 Task: Create a due date automation trigger when advanced on, 2 hours before a card is due add fields with custom field "Resume" set to a date in this month.
Action: Mouse moved to (878, 263)
Screenshot: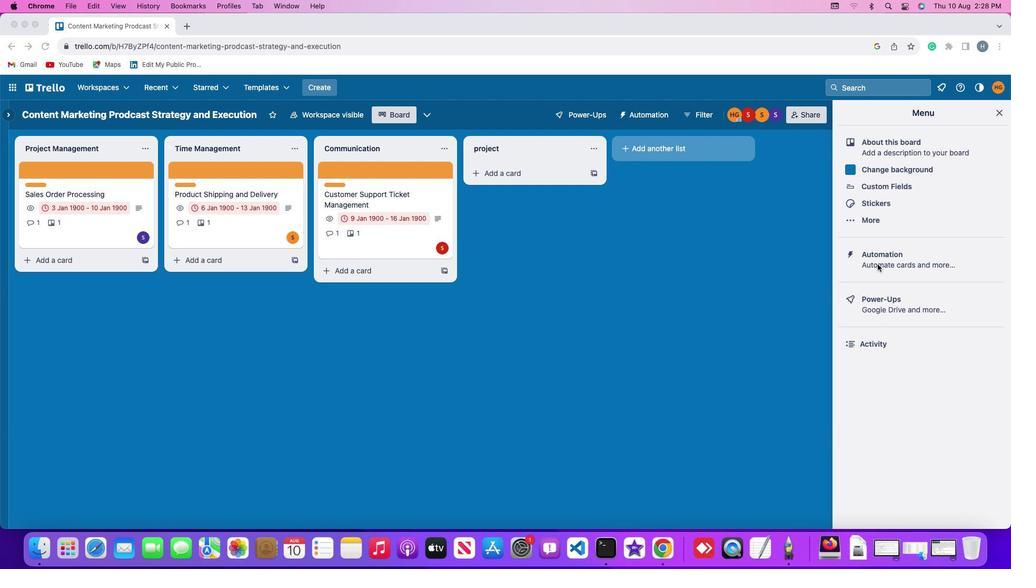 
Action: Mouse pressed left at (878, 263)
Screenshot: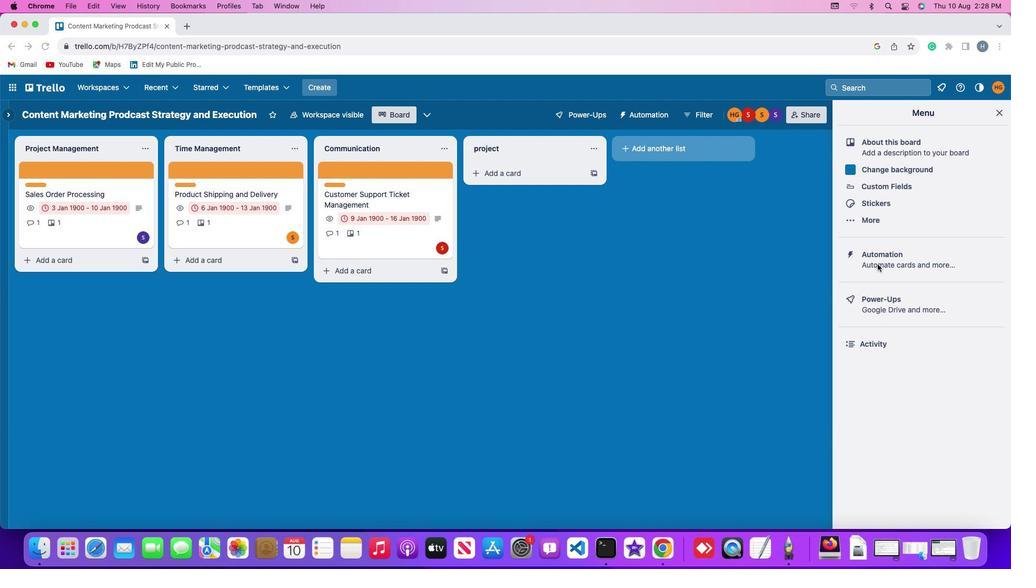 
Action: Mouse pressed left at (878, 263)
Screenshot: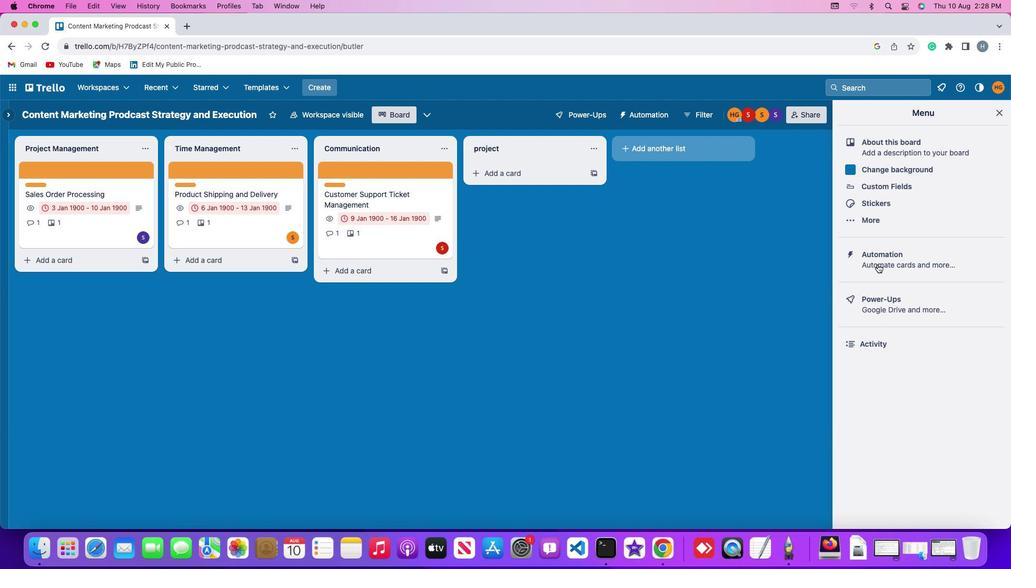 
Action: Mouse moved to (71, 248)
Screenshot: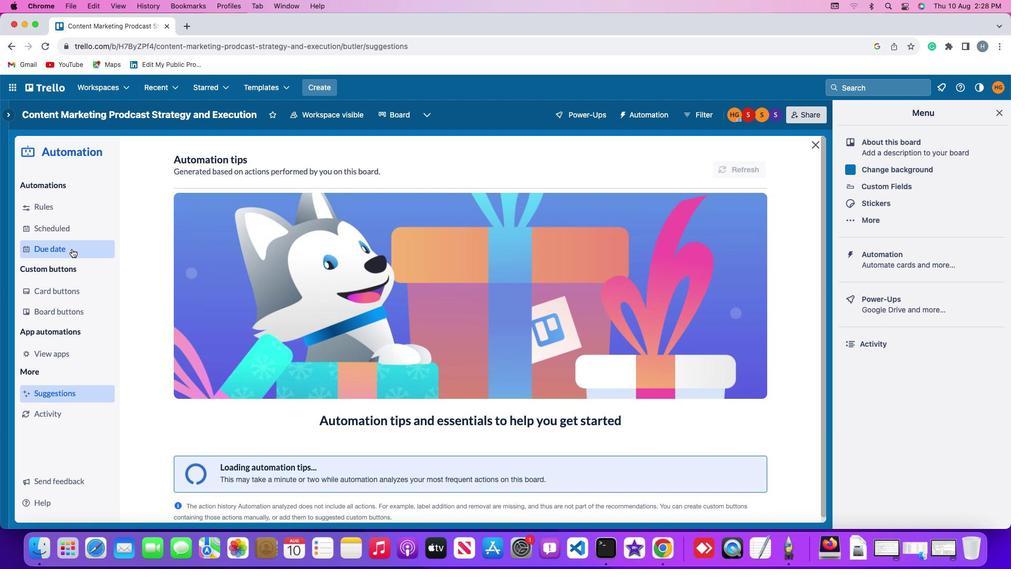 
Action: Mouse pressed left at (71, 248)
Screenshot: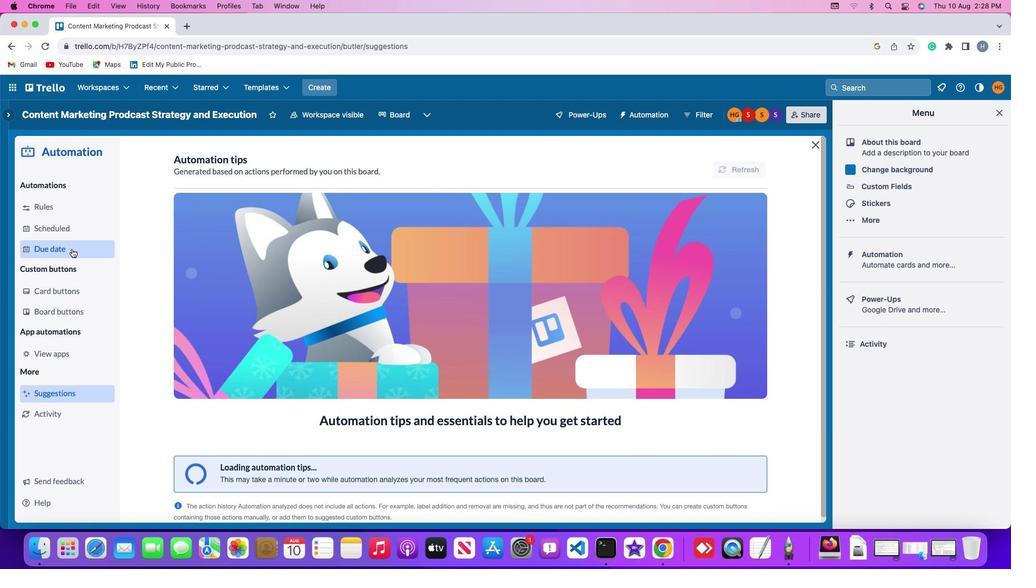 
Action: Mouse moved to (708, 160)
Screenshot: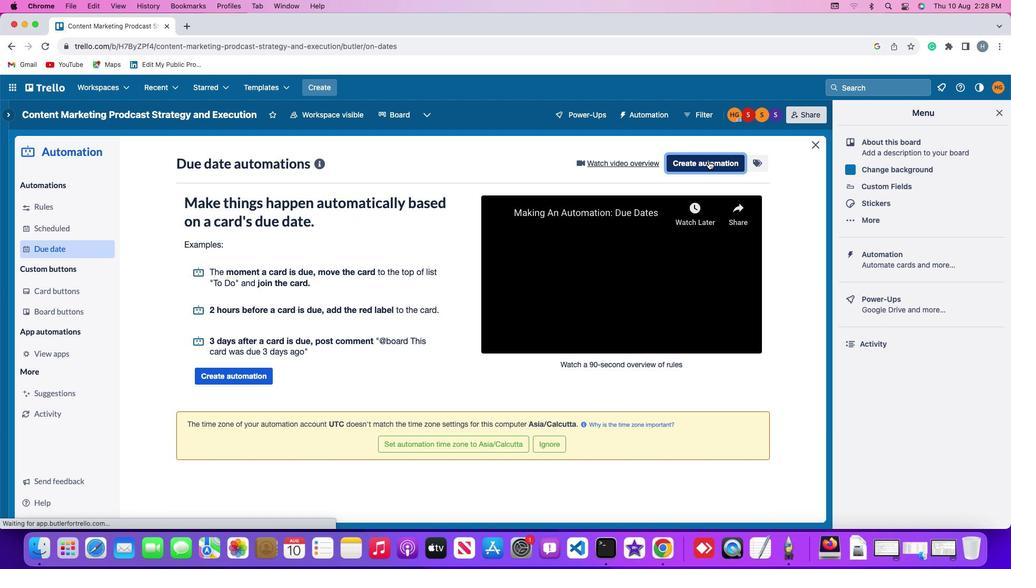 
Action: Mouse pressed left at (708, 160)
Screenshot: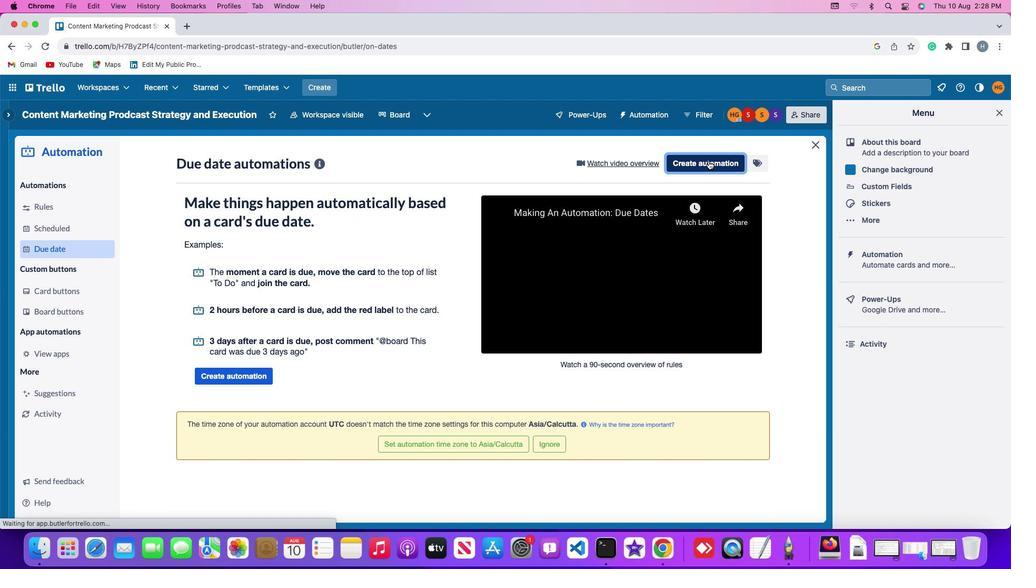 
Action: Mouse moved to (214, 266)
Screenshot: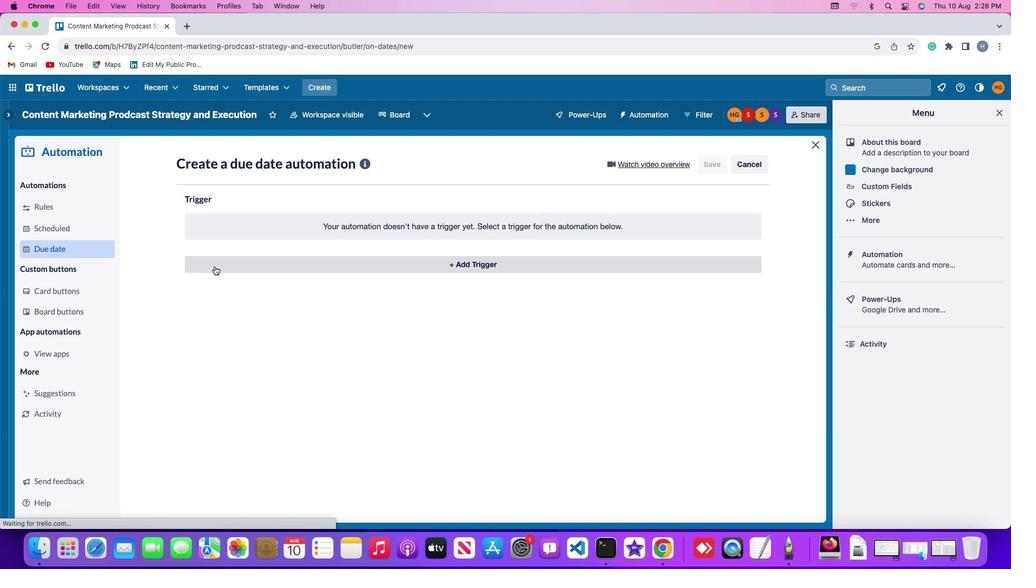 
Action: Mouse pressed left at (214, 266)
Screenshot: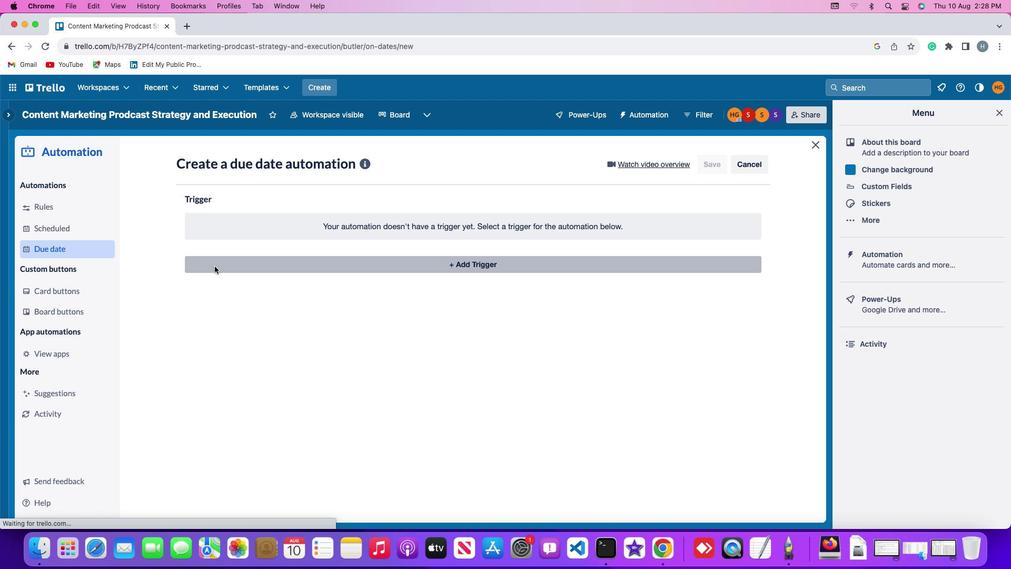 
Action: Mouse moved to (206, 419)
Screenshot: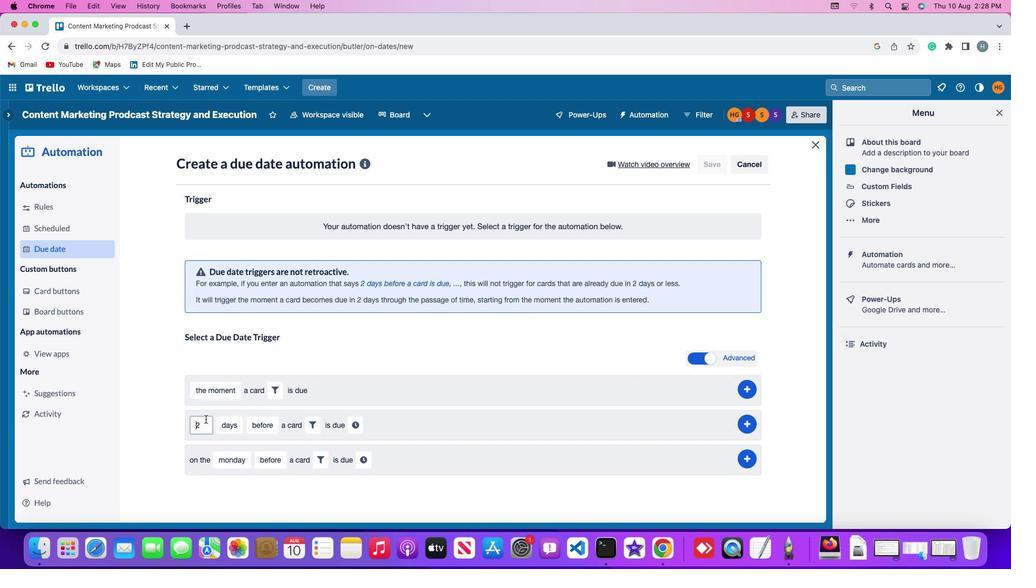 
Action: Mouse pressed left at (206, 419)
Screenshot: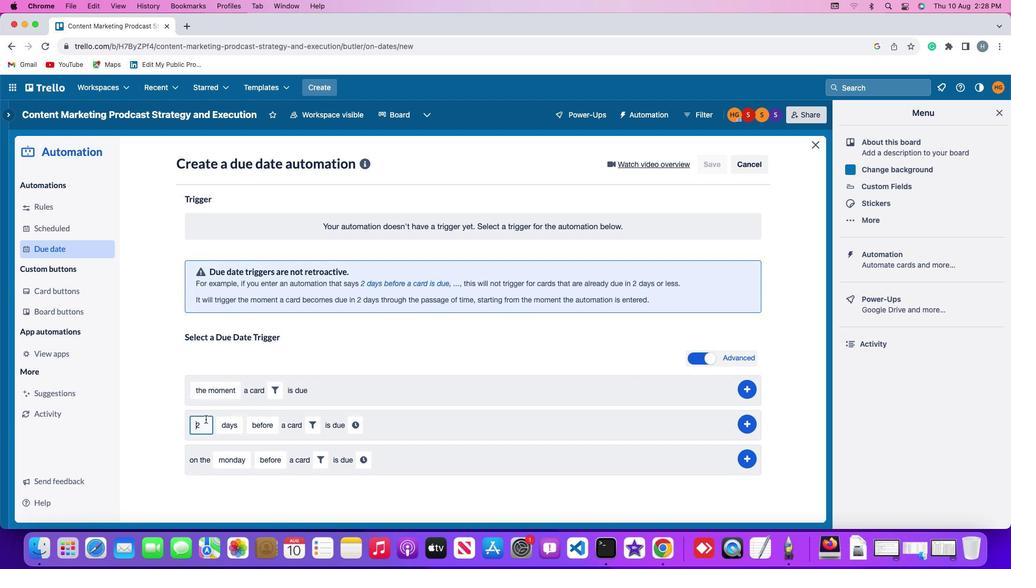 
Action: Mouse moved to (204, 419)
Screenshot: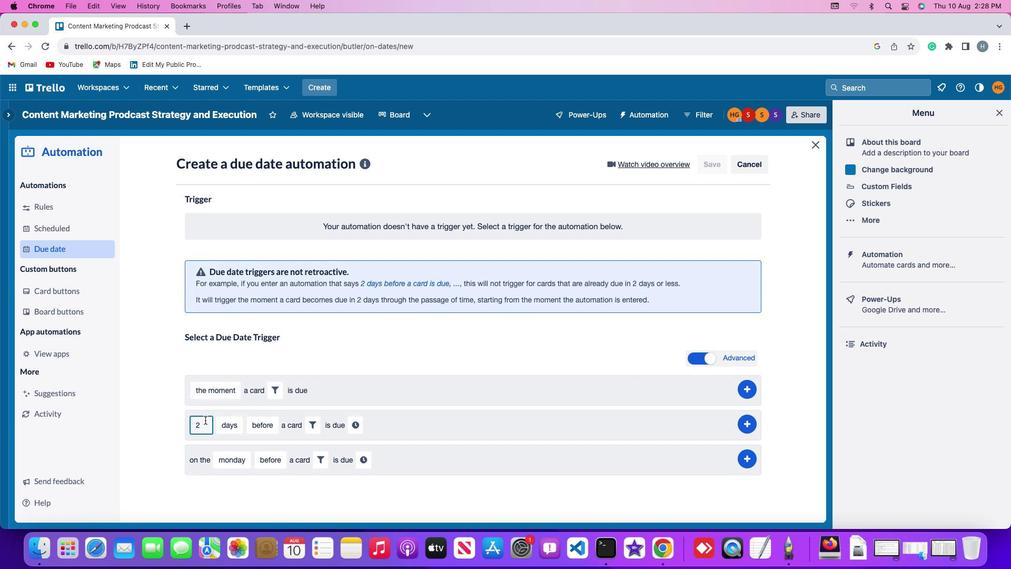 
Action: Key pressed Key.rightKey.backspace'2'
Screenshot: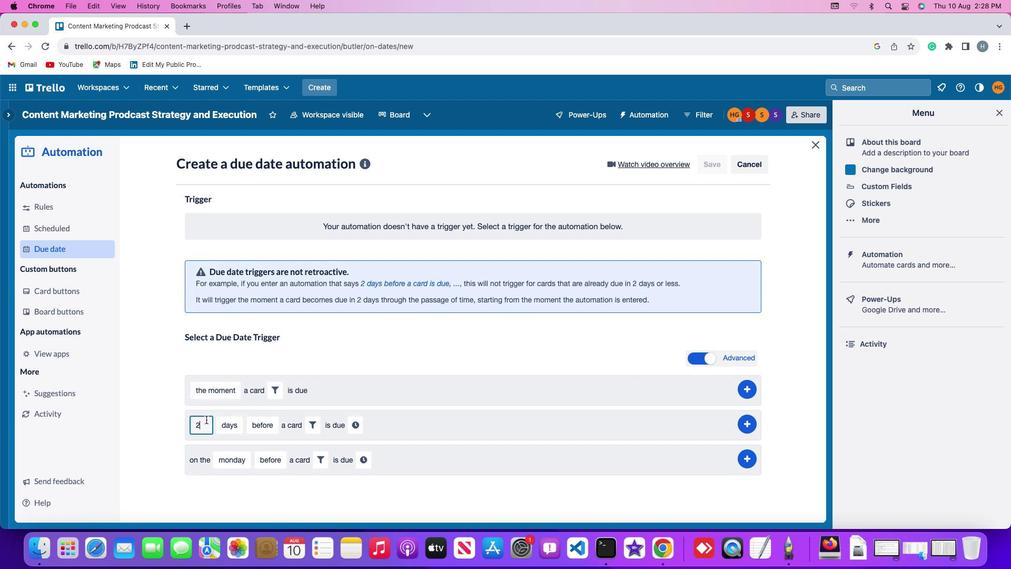 
Action: Mouse moved to (223, 423)
Screenshot: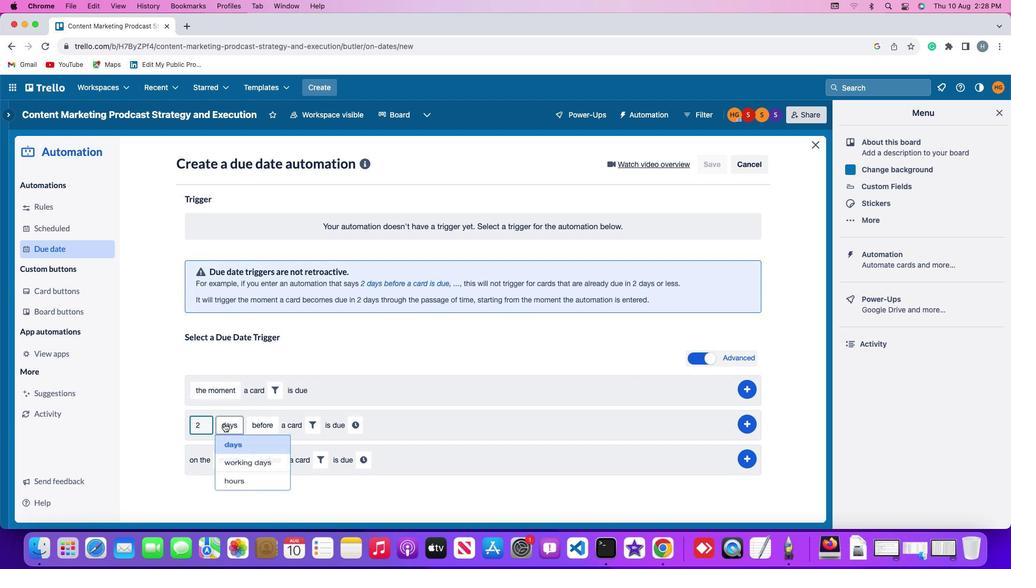 
Action: Mouse pressed left at (223, 423)
Screenshot: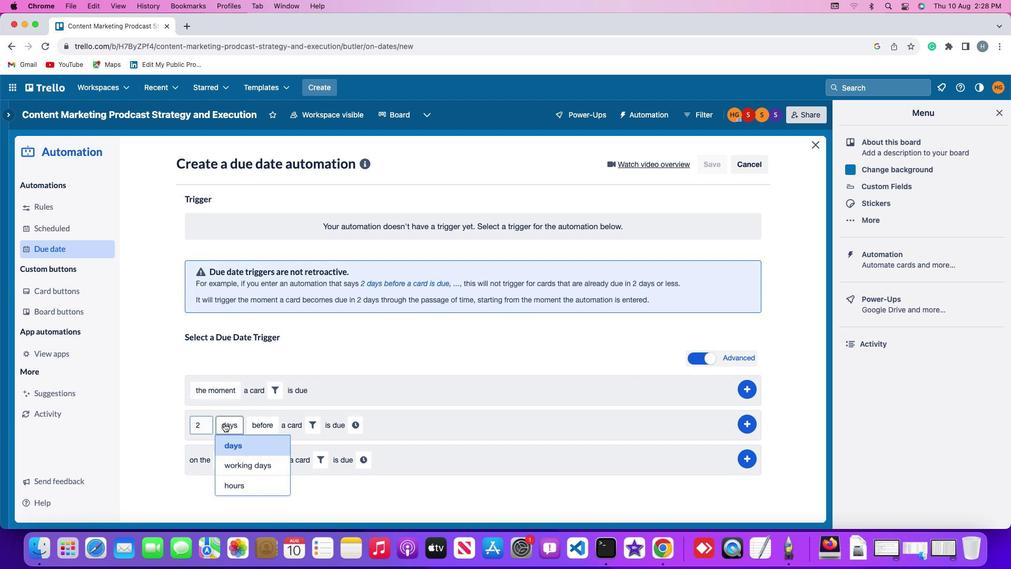 
Action: Mouse moved to (246, 484)
Screenshot: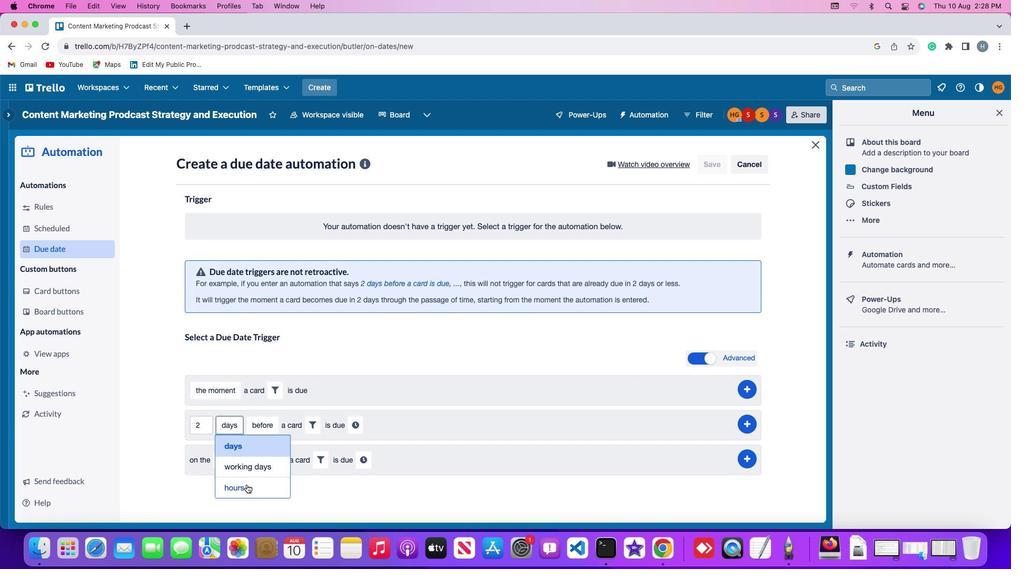 
Action: Mouse pressed left at (246, 484)
Screenshot: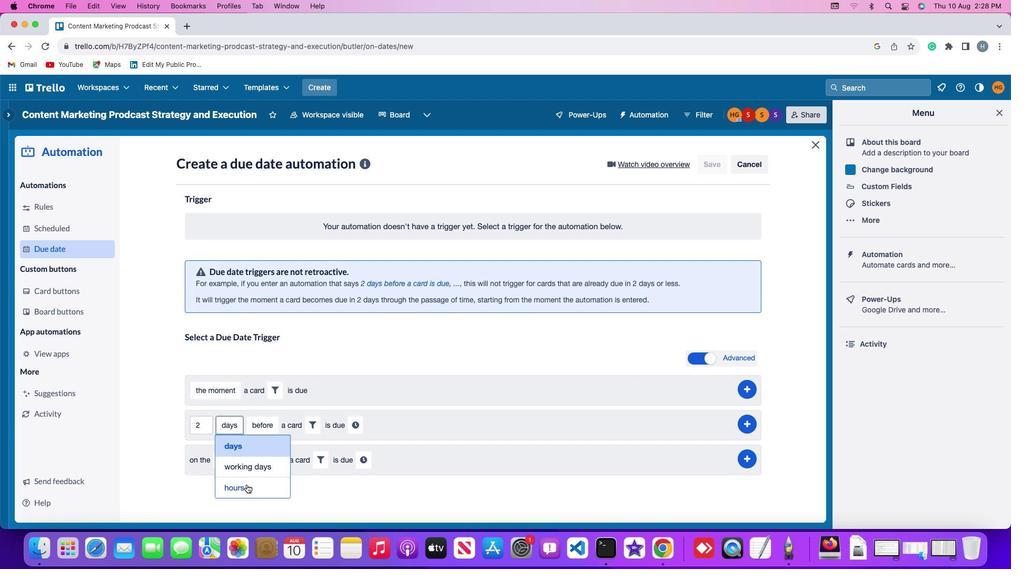 
Action: Mouse moved to (269, 420)
Screenshot: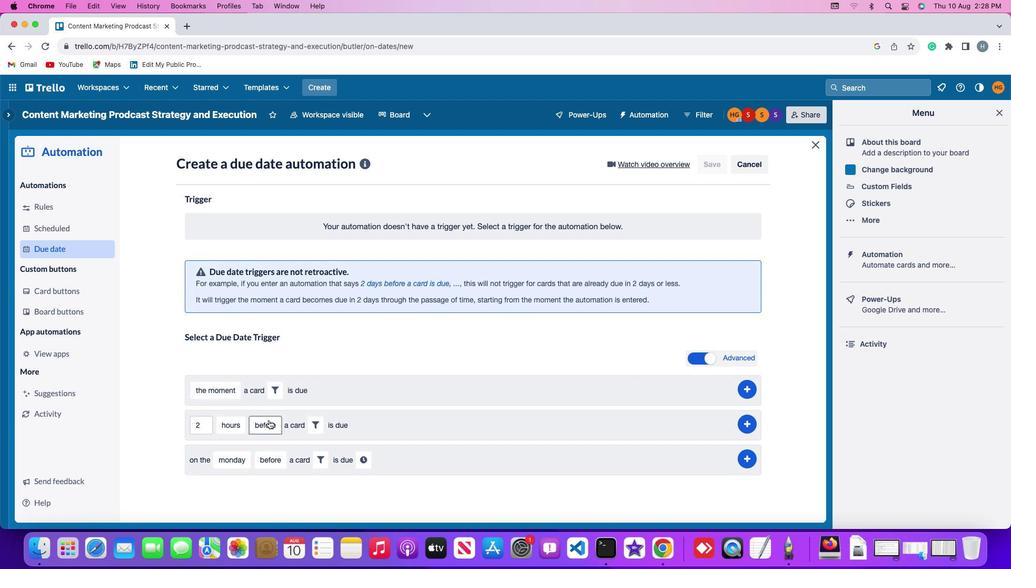 
Action: Mouse pressed left at (269, 420)
Screenshot: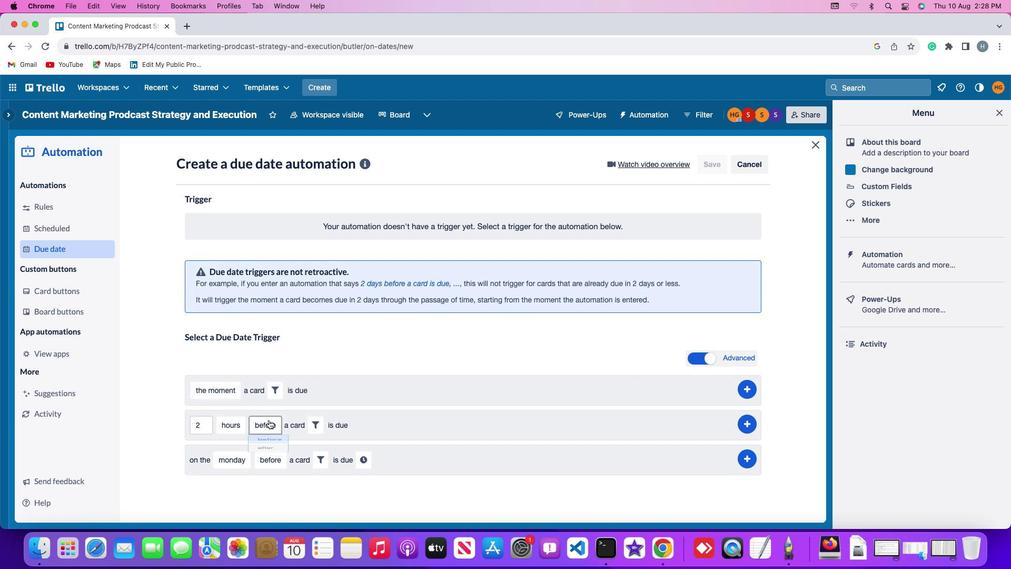 
Action: Mouse moved to (272, 444)
Screenshot: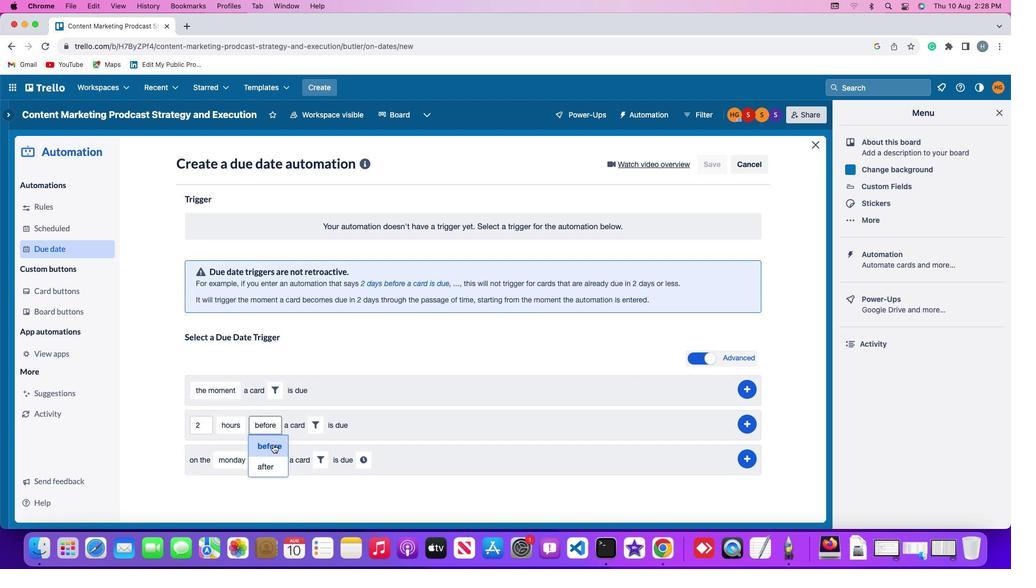
Action: Mouse pressed left at (272, 444)
Screenshot: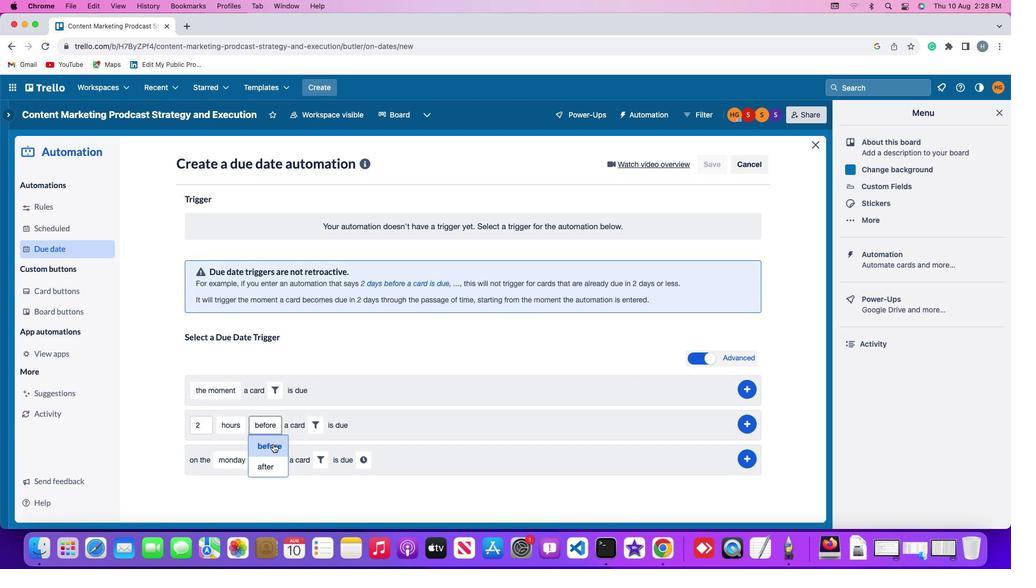 
Action: Mouse moved to (309, 421)
Screenshot: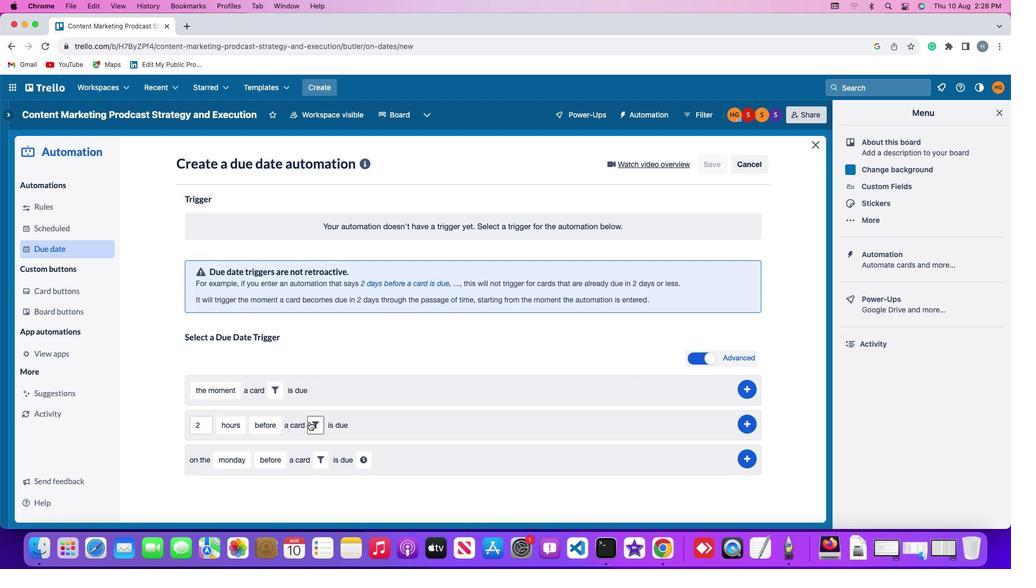 
Action: Mouse pressed left at (309, 421)
Screenshot: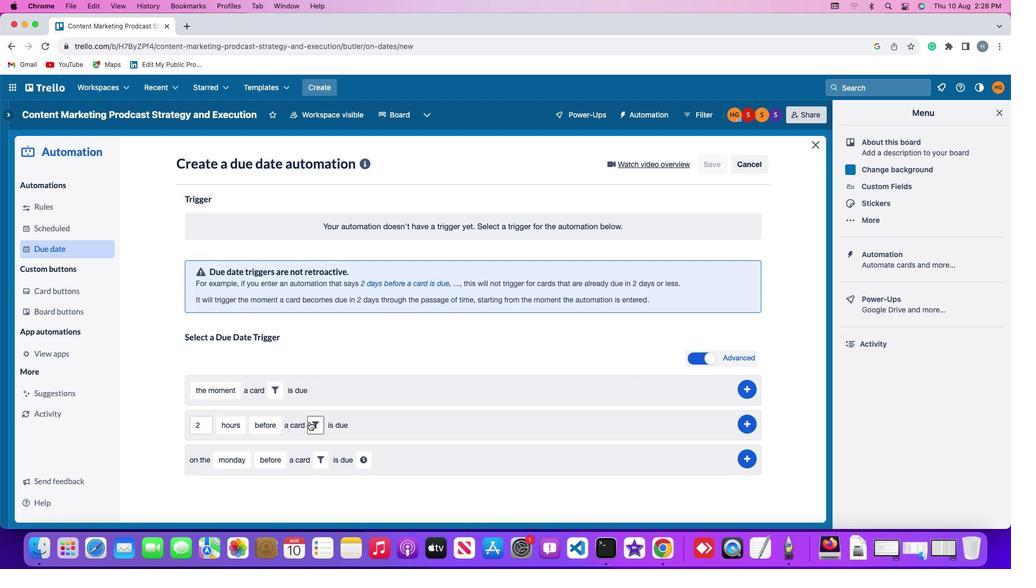 
Action: Mouse moved to (494, 457)
Screenshot: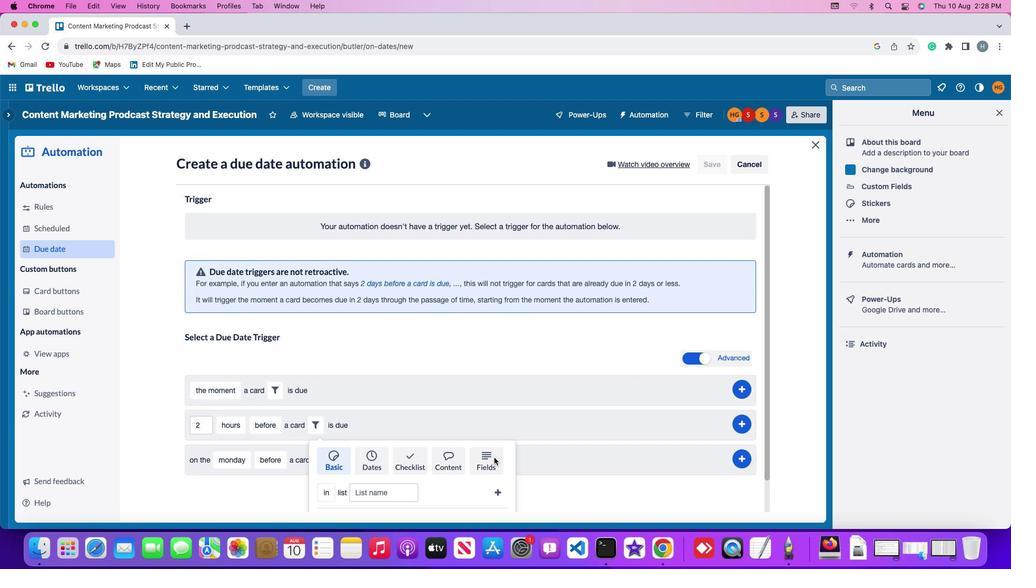 
Action: Mouse pressed left at (494, 457)
Screenshot: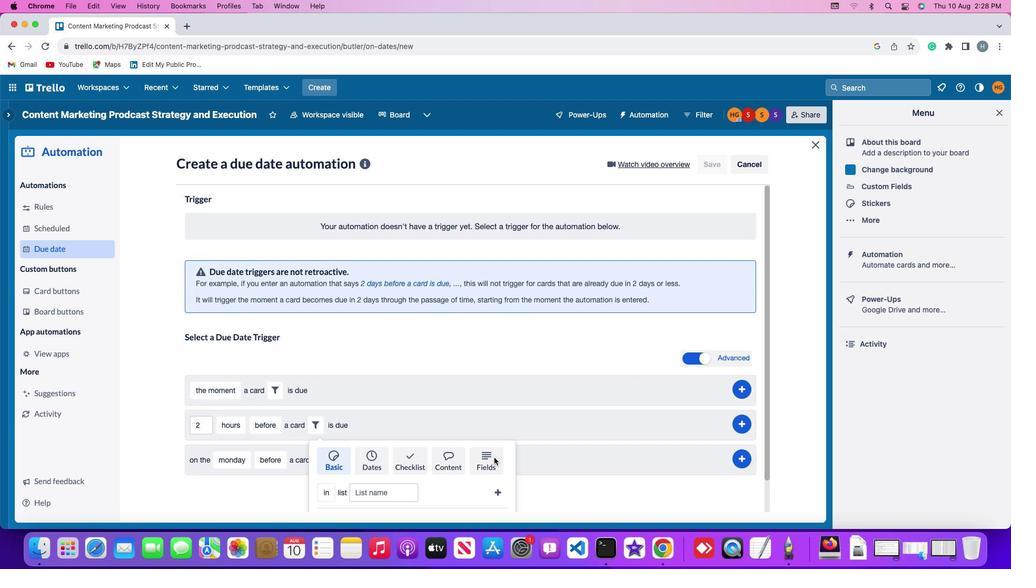 
Action: Mouse moved to (285, 493)
Screenshot: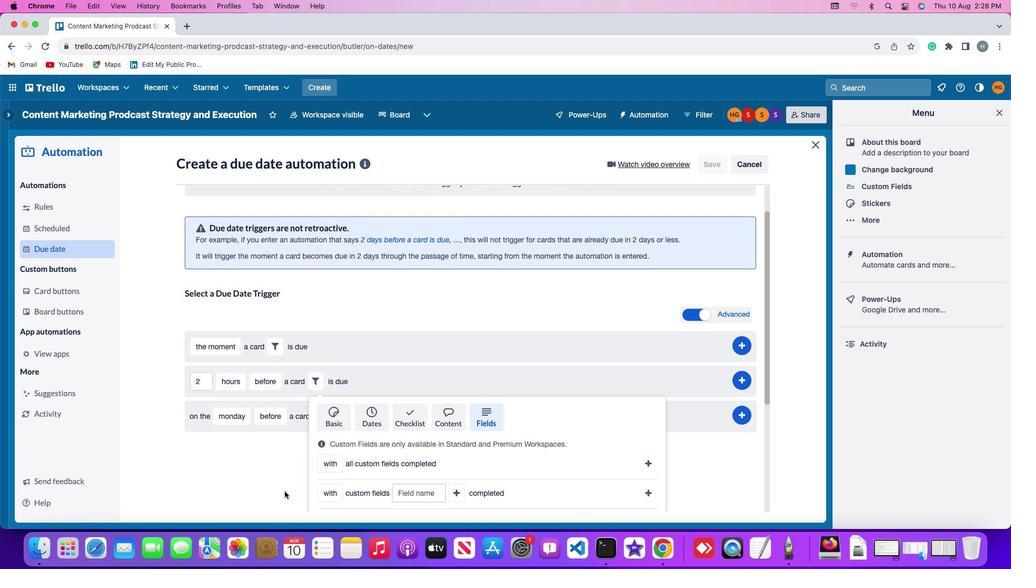 
Action: Mouse scrolled (285, 493) with delta (0, 0)
Screenshot: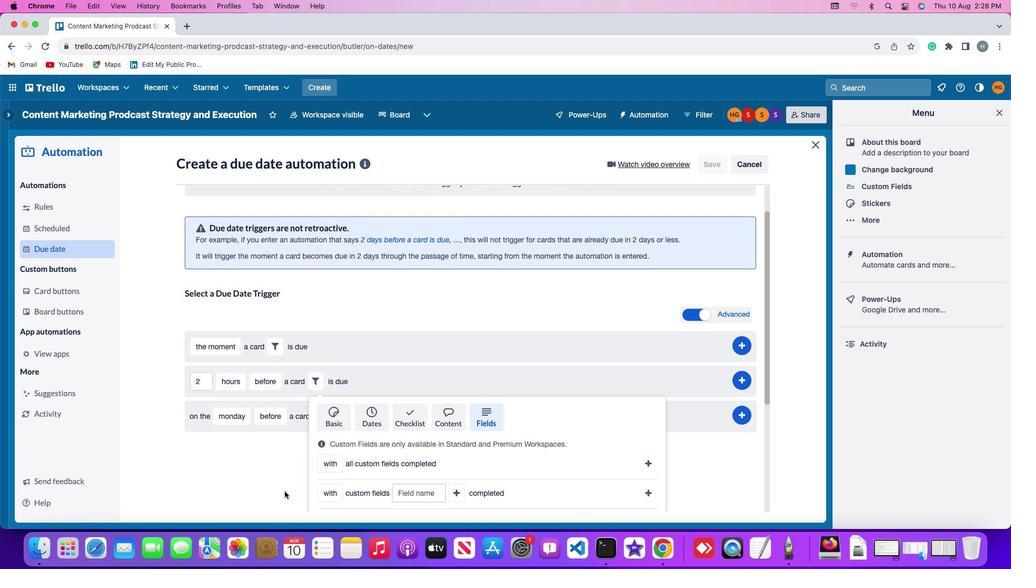 
Action: Mouse scrolled (285, 493) with delta (0, 0)
Screenshot: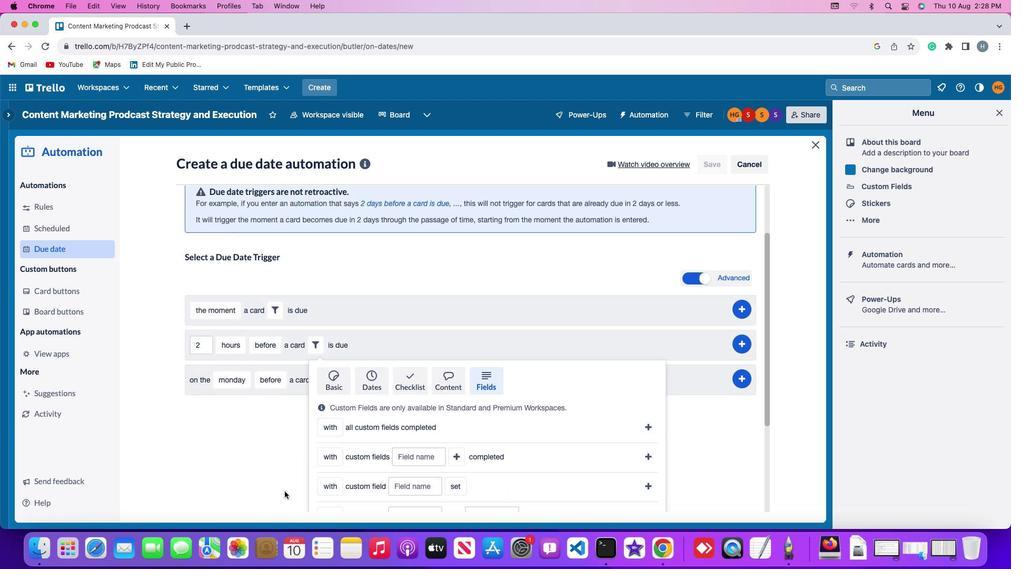 
Action: Mouse moved to (285, 493)
Screenshot: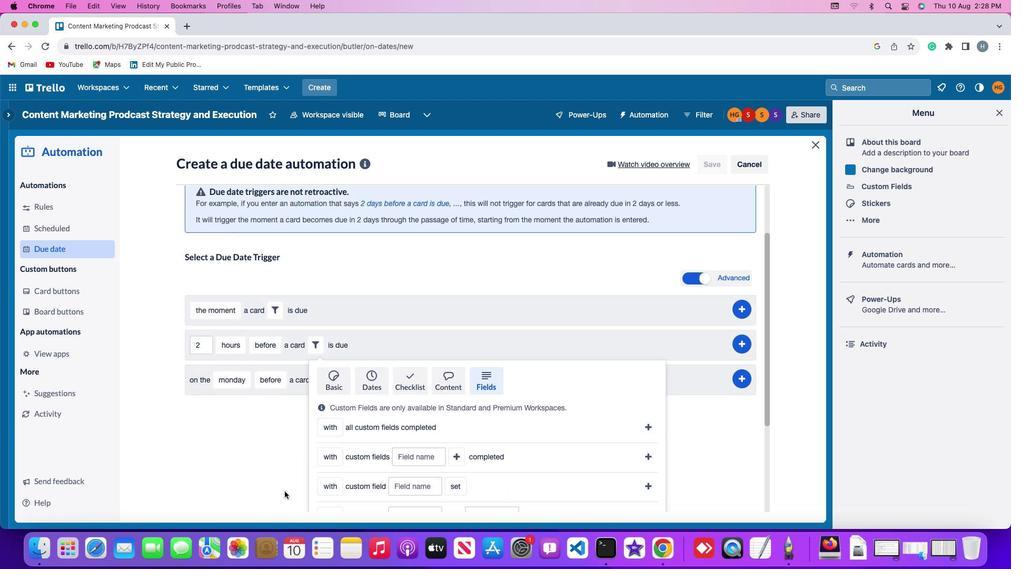 
Action: Mouse scrolled (285, 493) with delta (0, -1)
Screenshot: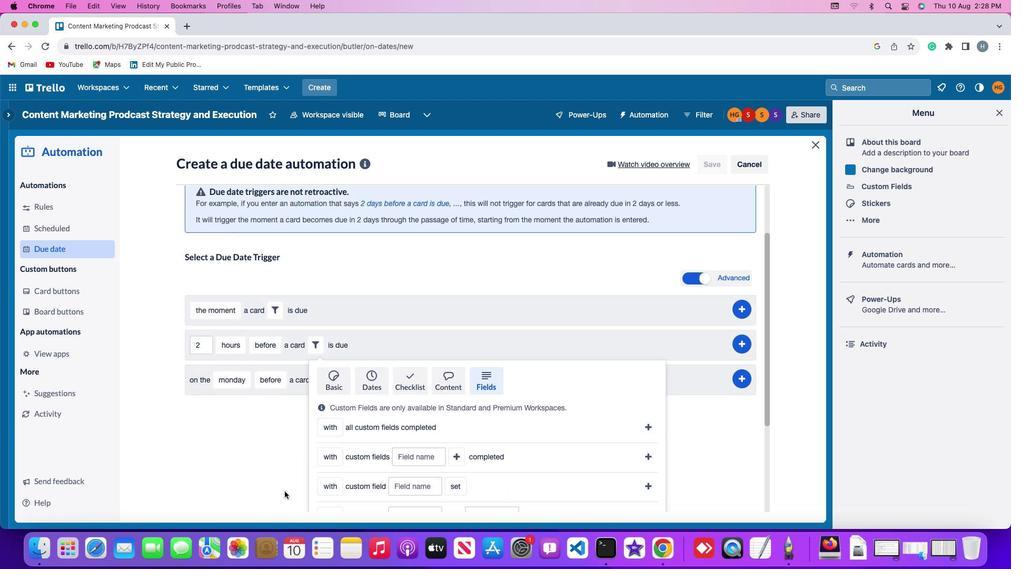 
Action: Mouse moved to (285, 493)
Screenshot: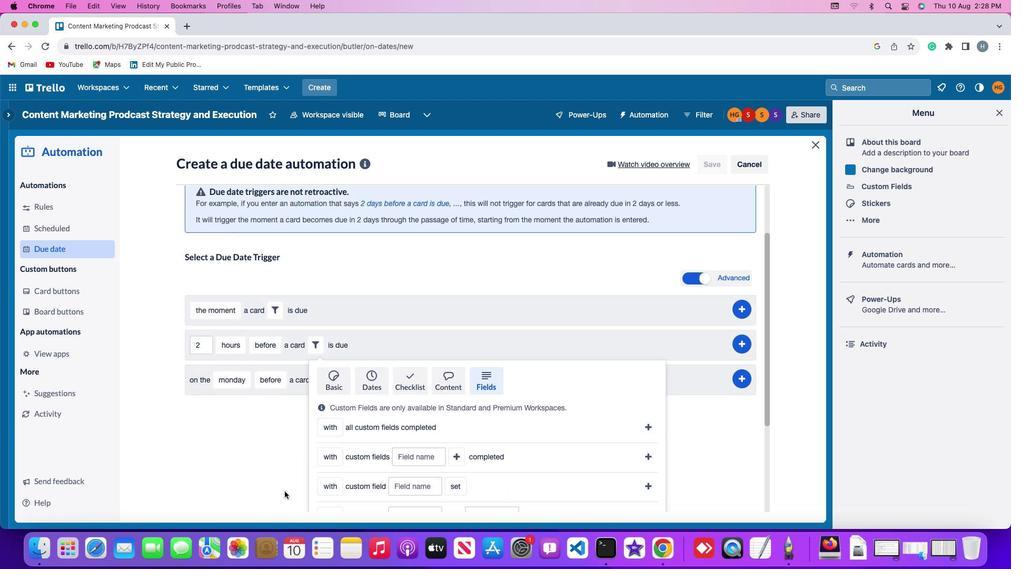 
Action: Mouse scrolled (285, 493) with delta (0, -2)
Screenshot: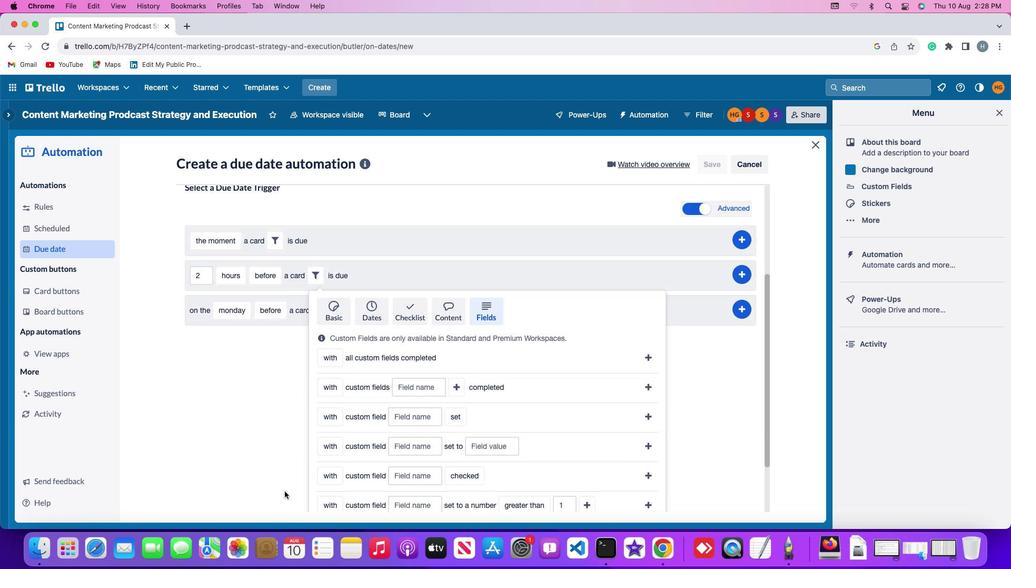 
Action: Mouse moved to (285, 492)
Screenshot: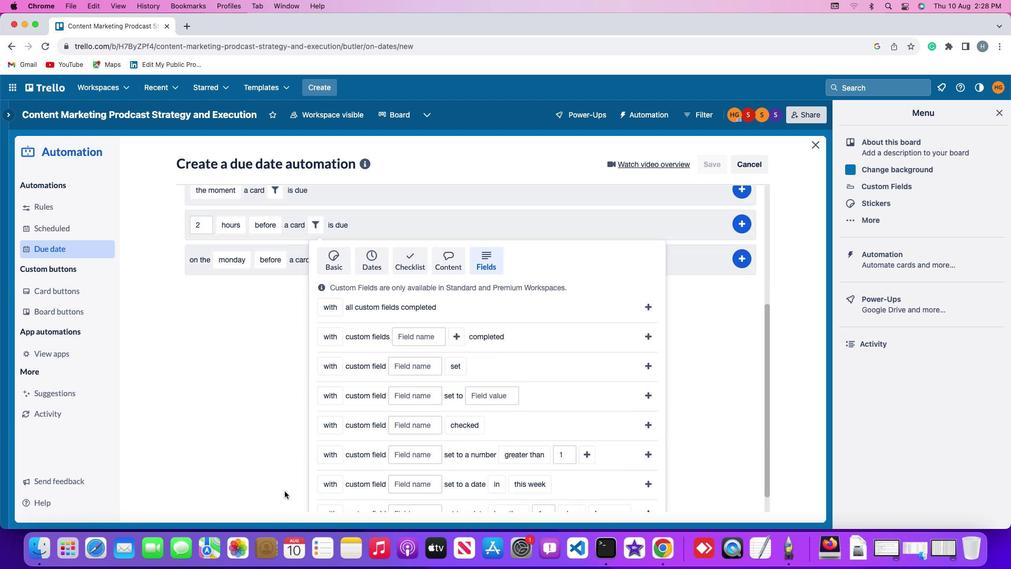 
Action: Mouse scrolled (285, 492) with delta (0, -3)
Screenshot: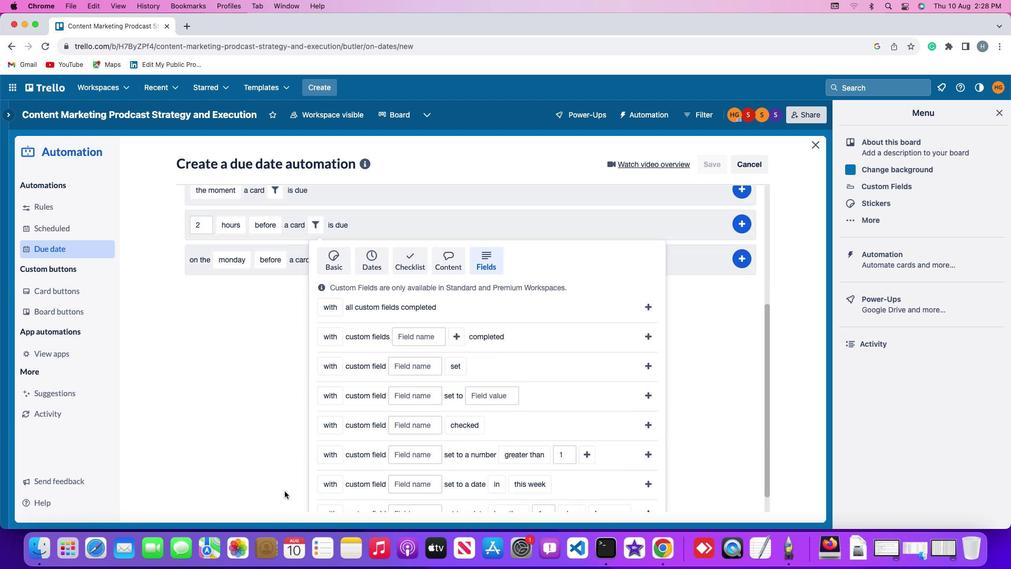 
Action: Mouse moved to (282, 489)
Screenshot: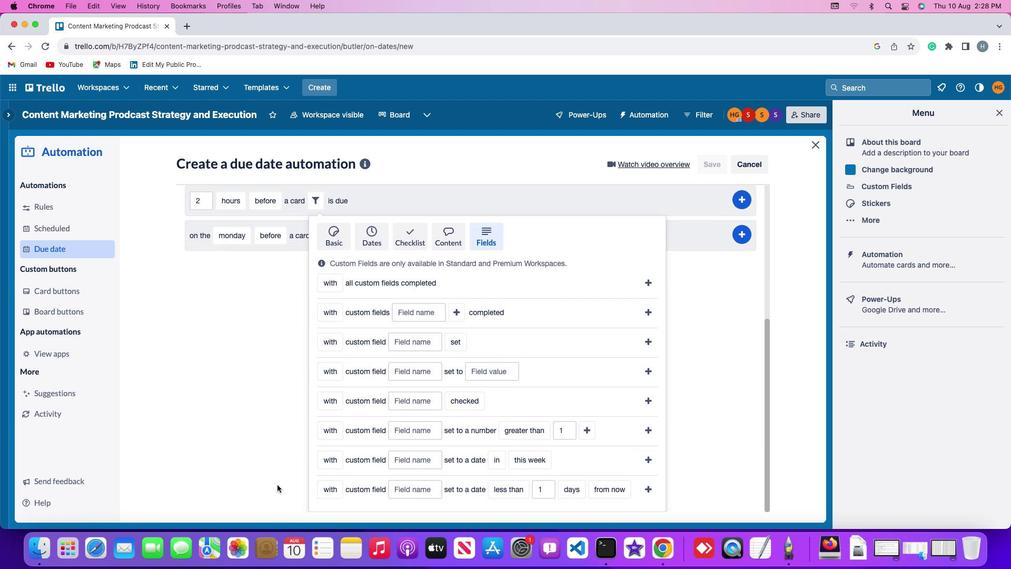 
Action: Mouse scrolled (282, 489) with delta (0, 0)
Screenshot: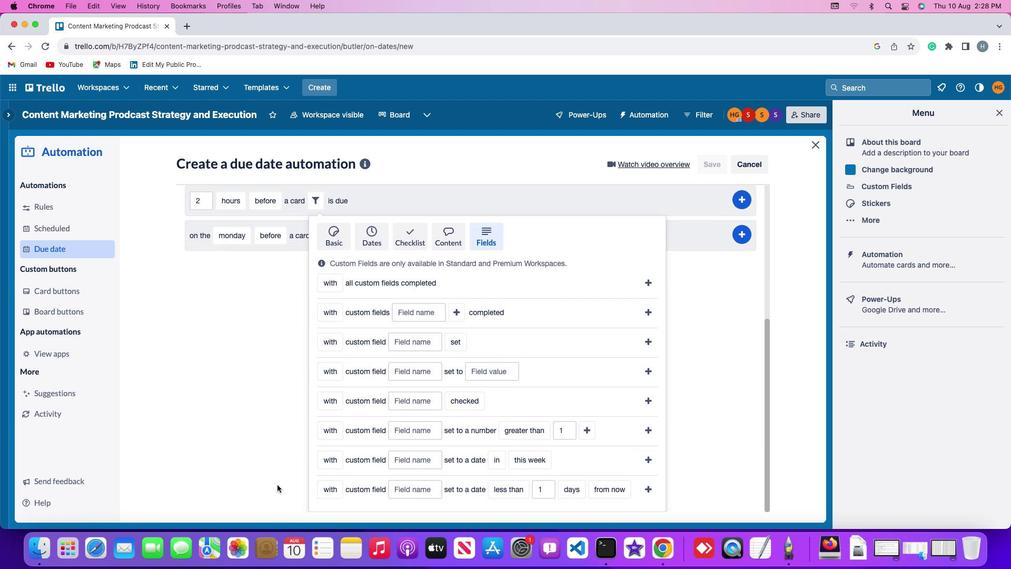 
Action: Mouse moved to (280, 488)
Screenshot: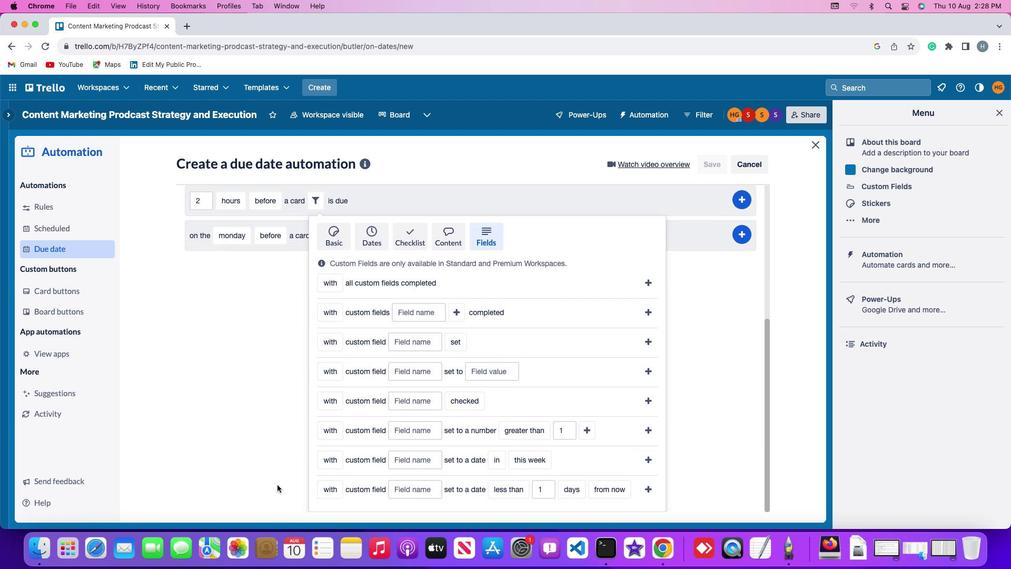 
Action: Mouse scrolled (280, 488) with delta (0, 0)
Screenshot: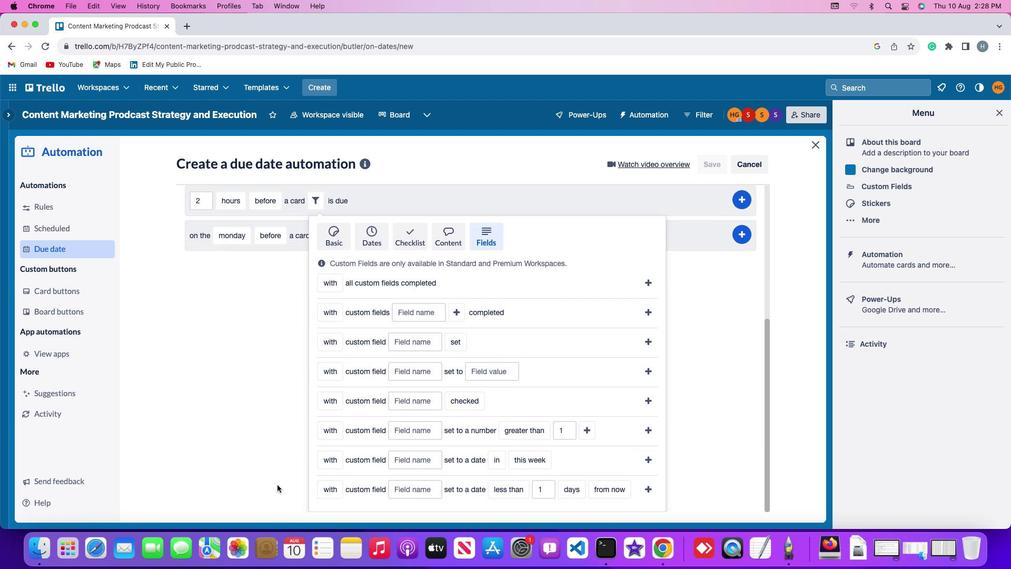 
Action: Mouse moved to (280, 487)
Screenshot: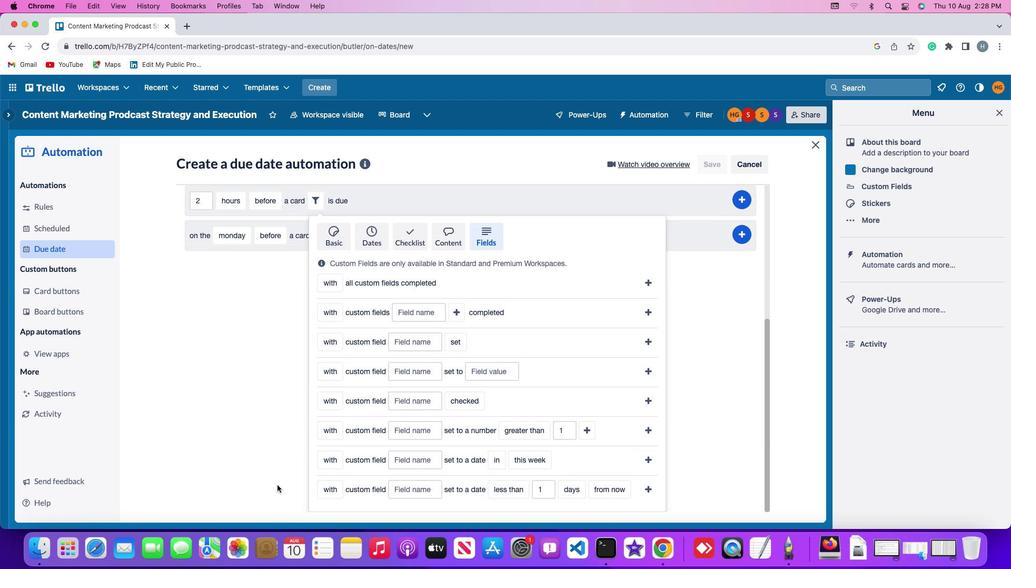 
Action: Mouse scrolled (280, 487) with delta (0, -2)
Screenshot: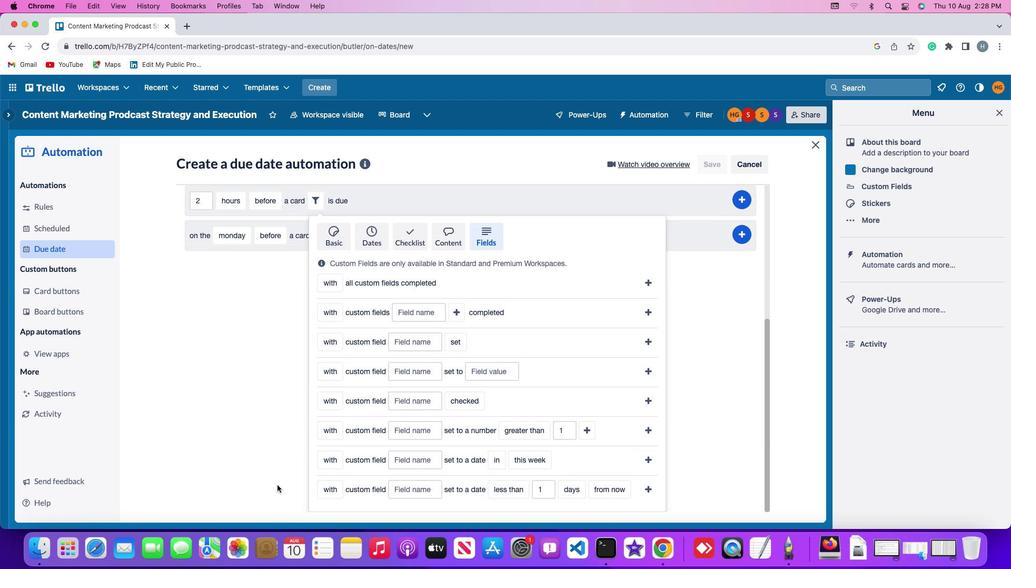
Action: Mouse moved to (277, 485)
Screenshot: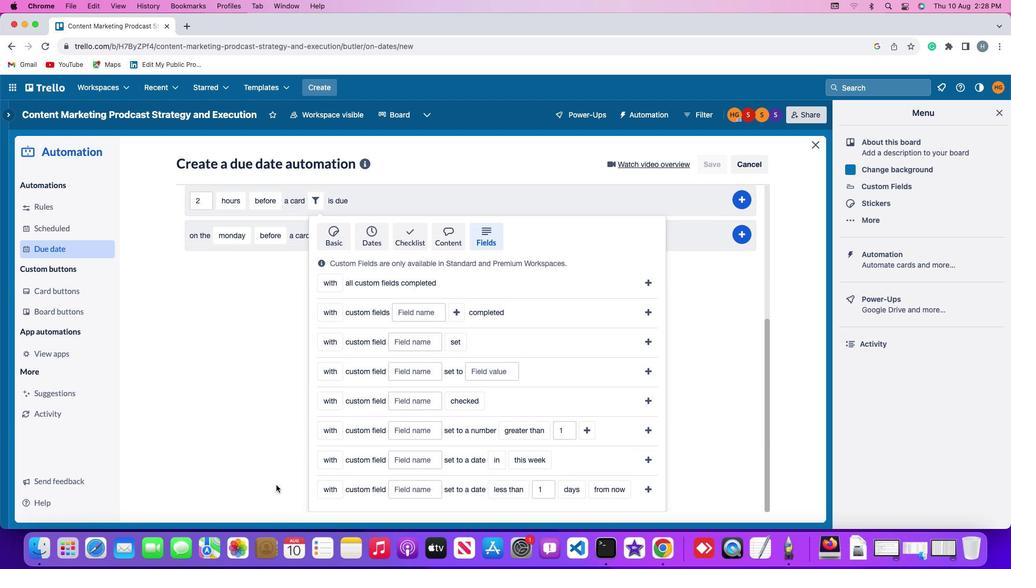 
Action: Mouse scrolled (277, 485) with delta (0, -2)
Screenshot: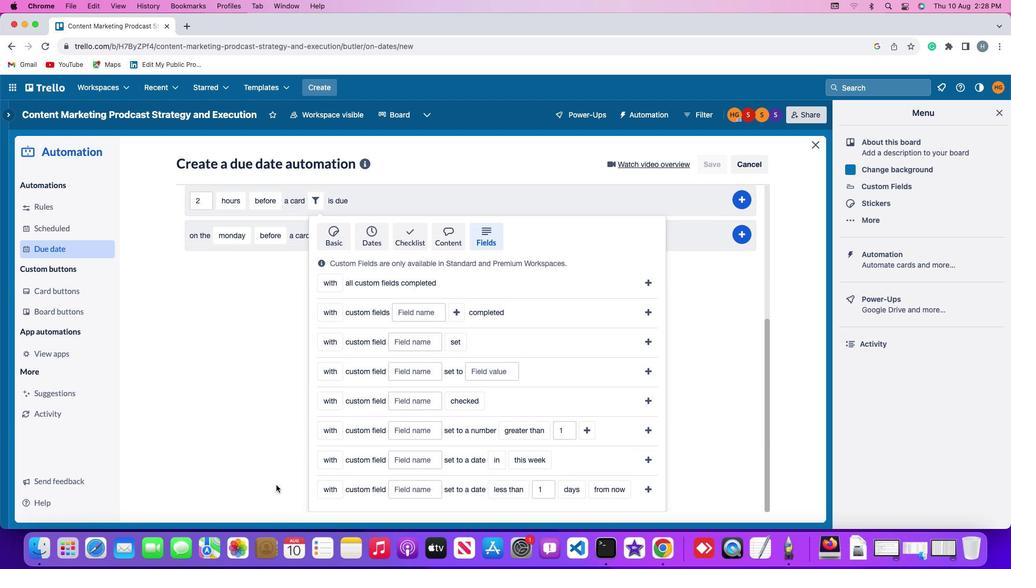 
Action: Mouse moved to (325, 461)
Screenshot: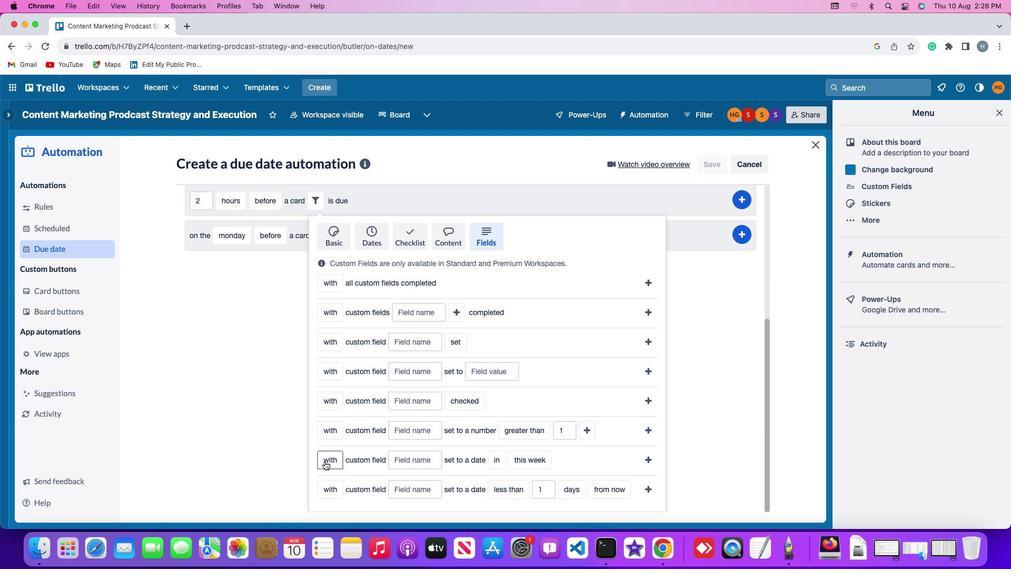 
Action: Mouse pressed left at (325, 461)
Screenshot: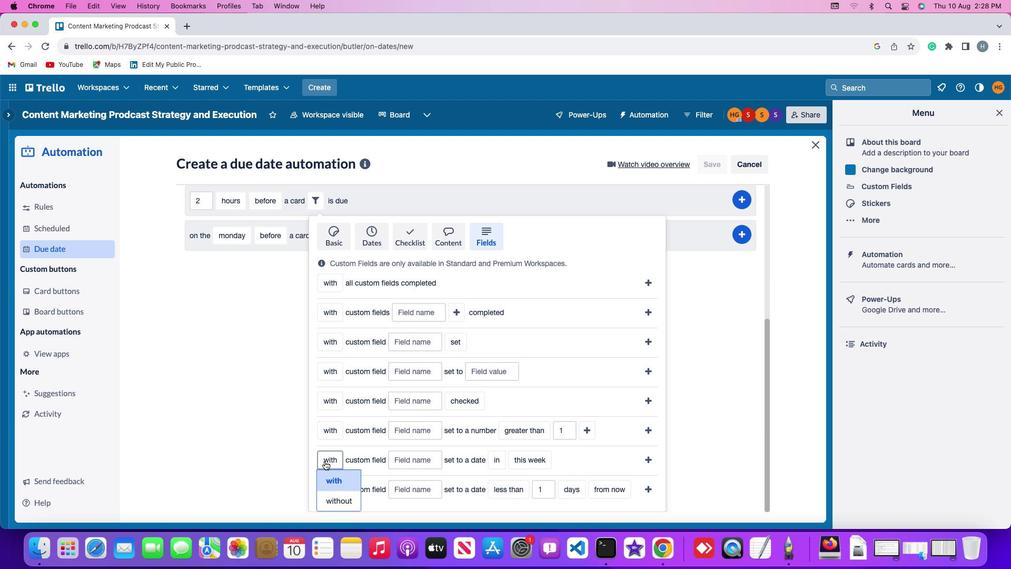 
Action: Mouse moved to (333, 482)
Screenshot: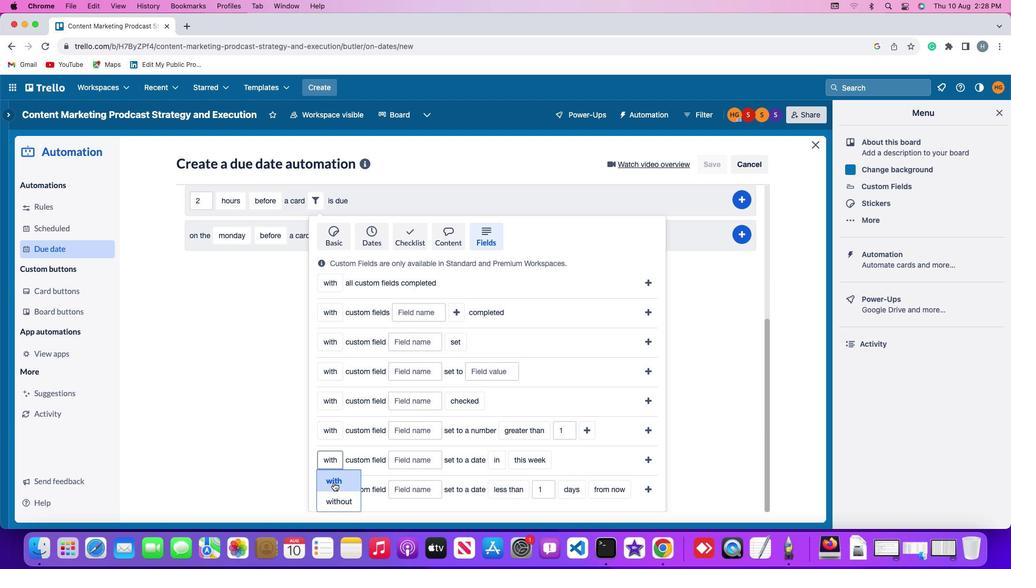 
Action: Mouse pressed left at (333, 482)
Screenshot: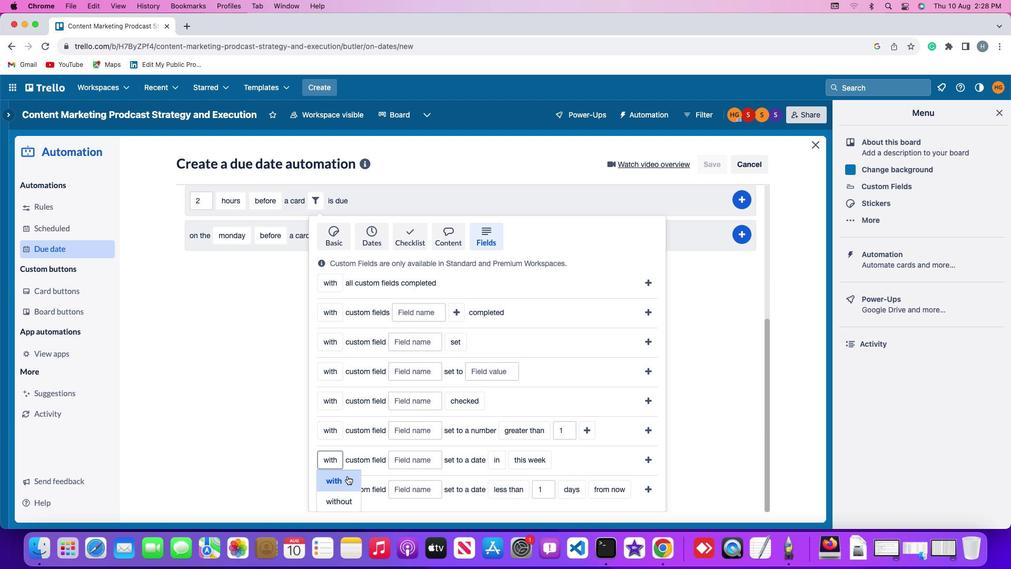 
Action: Mouse moved to (406, 463)
Screenshot: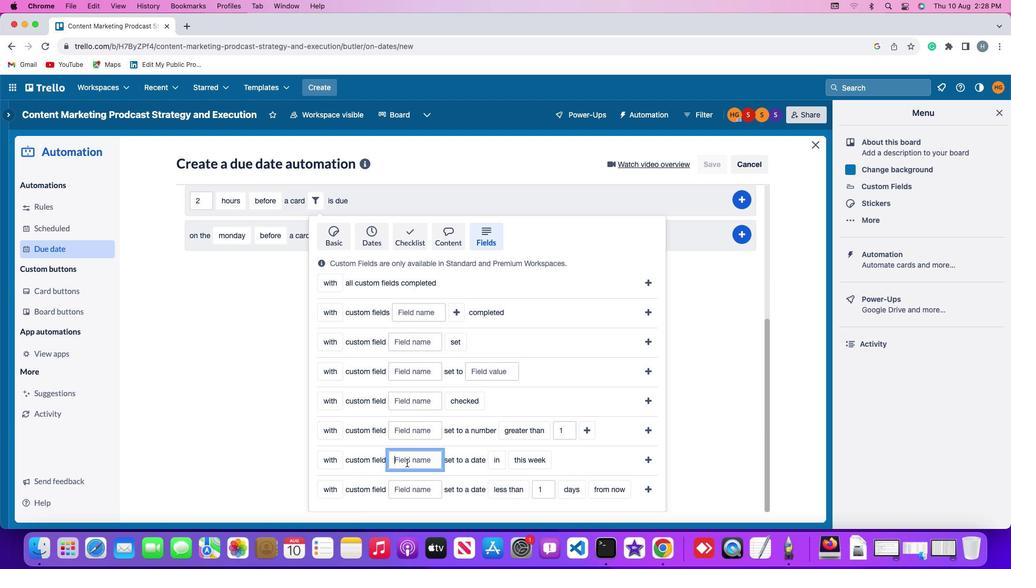 
Action: Mouse pressed left at (406, 463)
Screenshot: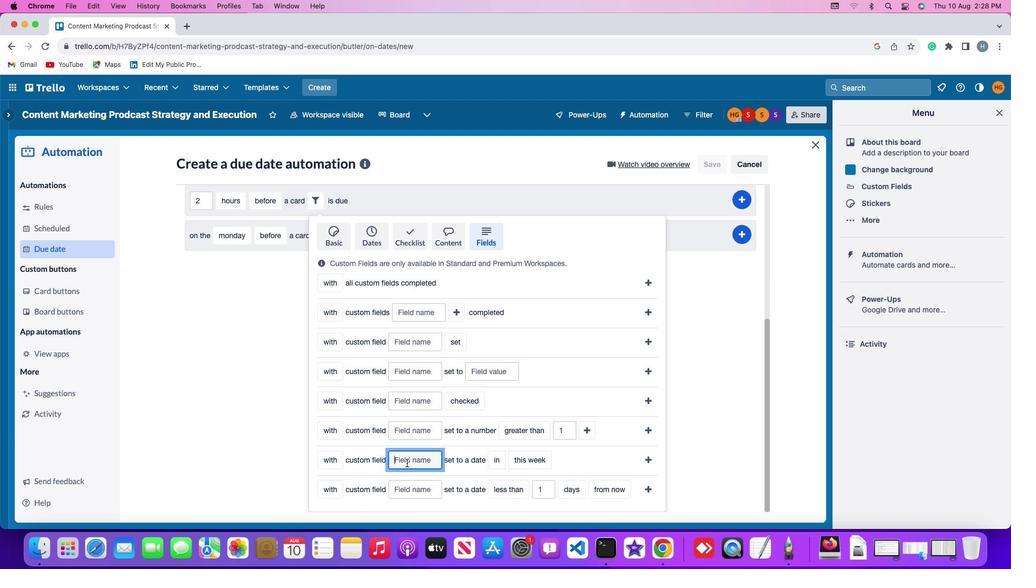 
Action: Mouse moved to (407, 461)
Screenshot: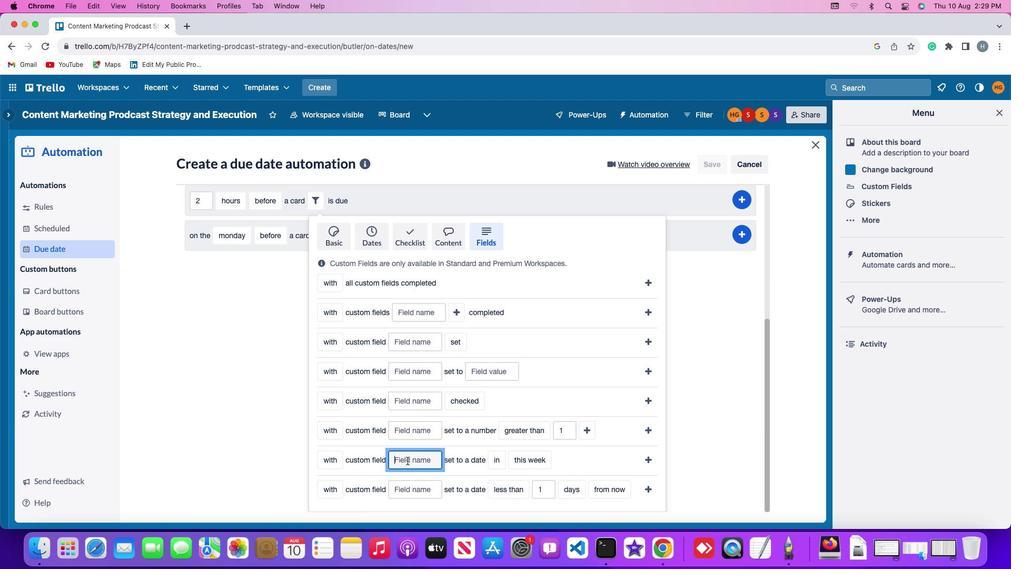 
Action: Key pressed Key.shift'R''e''s''u''m''e'
Screenshot: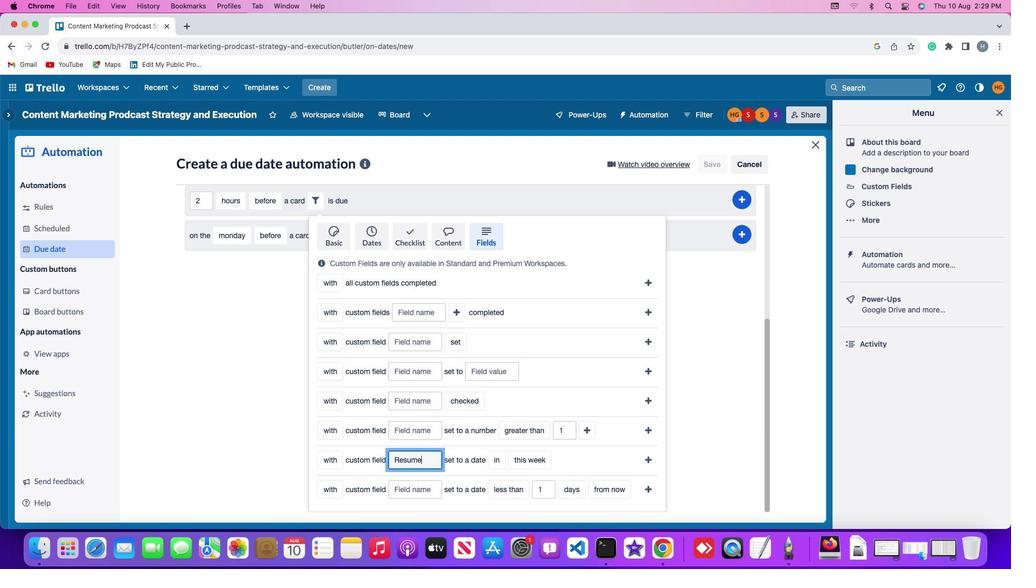 
Action: Mouse moved to (497, 461)
Screenshot: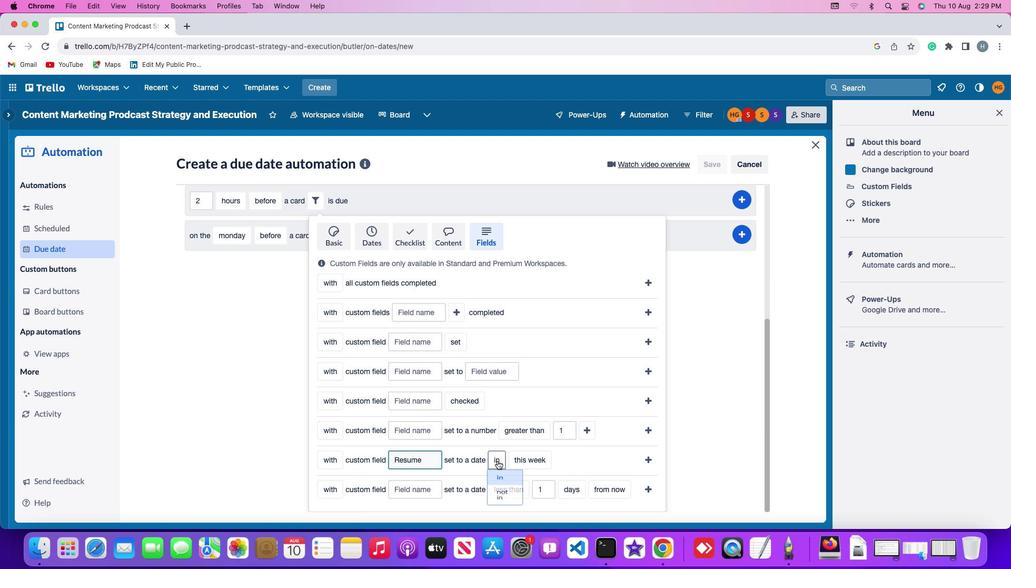 
Action: Mouse pressed left at (497, 461)
Screenshot: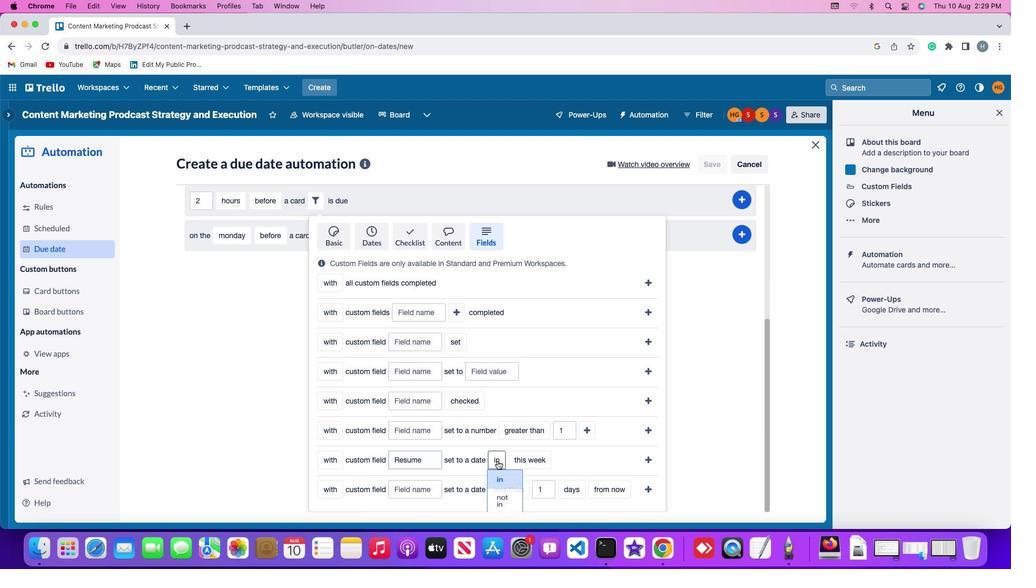 
Action: Mouse moved to (501, 481)
Screenshot: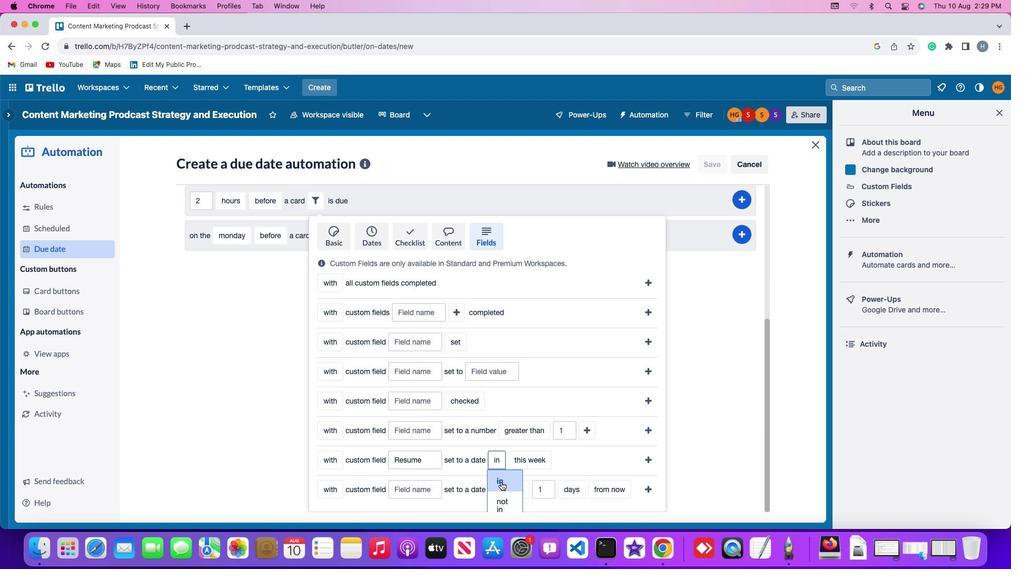 
Action: Mouse pressed left at (501, 481)
Screenshot: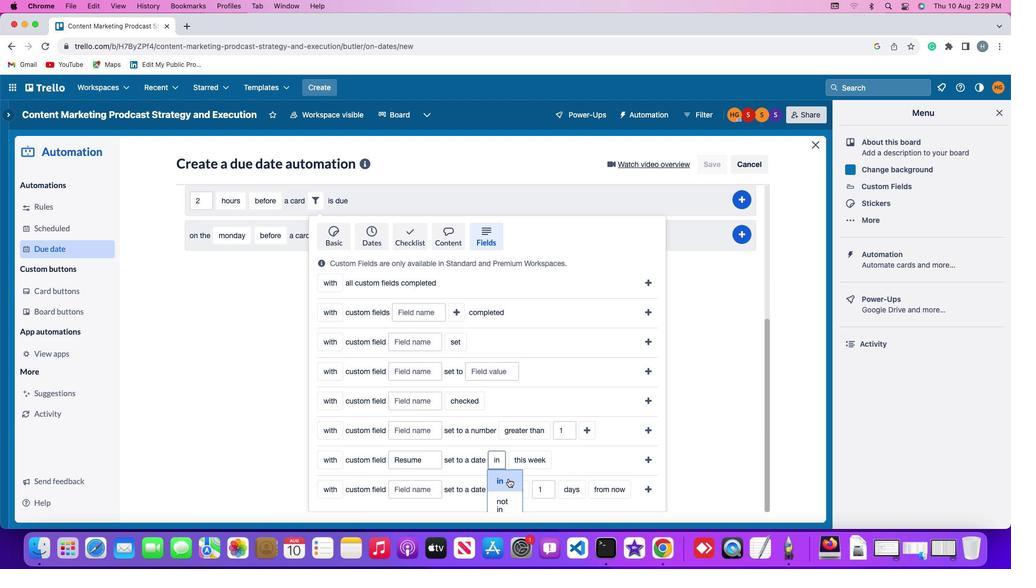 
Action: Mouse moved to (549, 460)
Screenshot: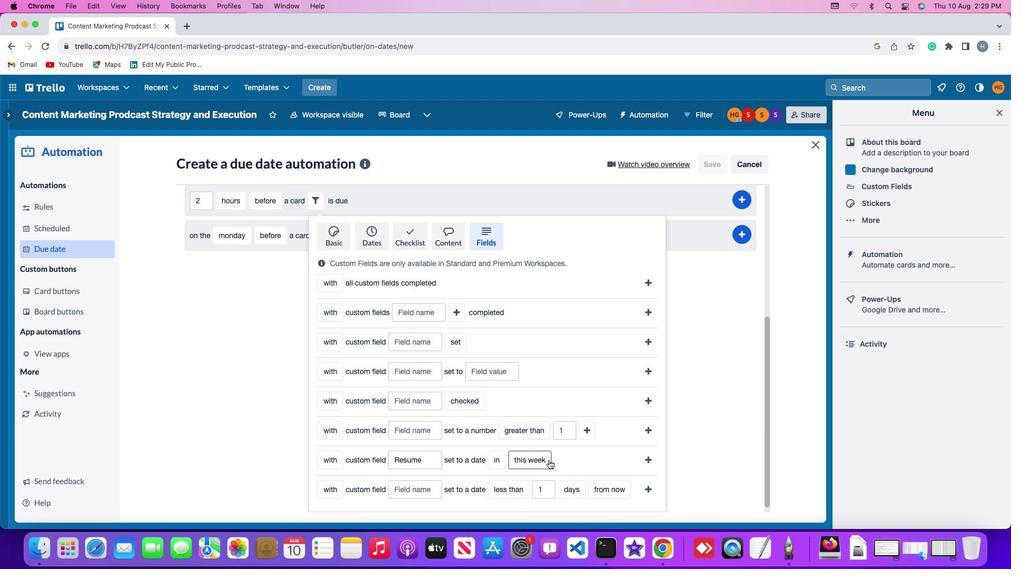 
Action: Mouse pressed left at (549, 460)
Screenshot: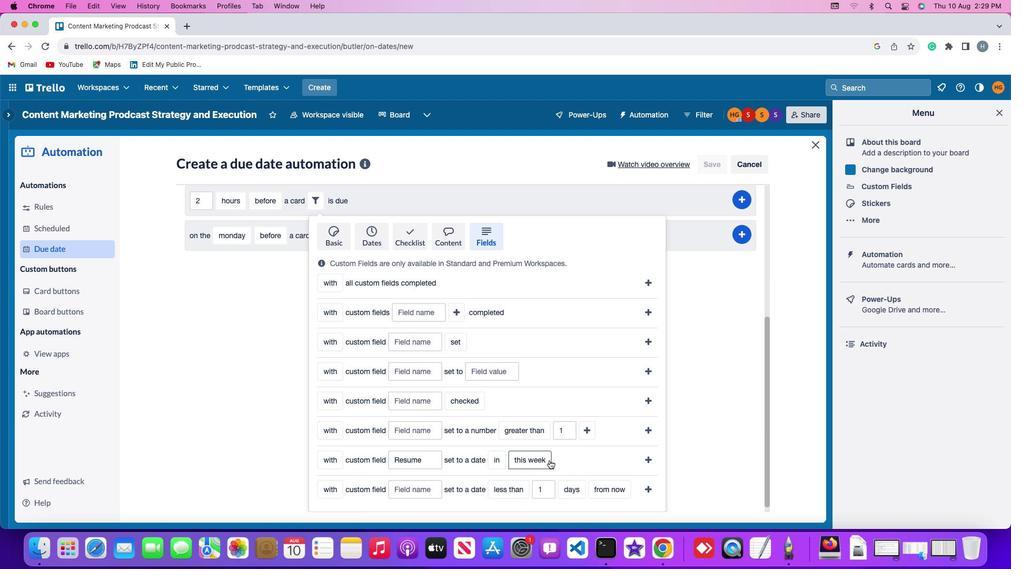 
Action: Mouse moved to (541, 501)
Screenshot: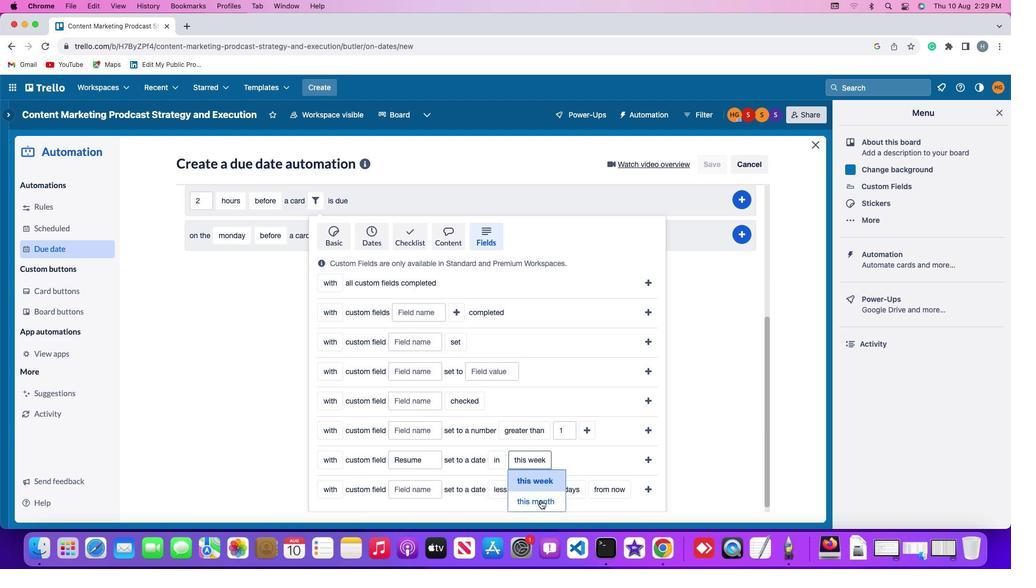 
Action: Mouse pressed left at (541, 501)
Screenshot: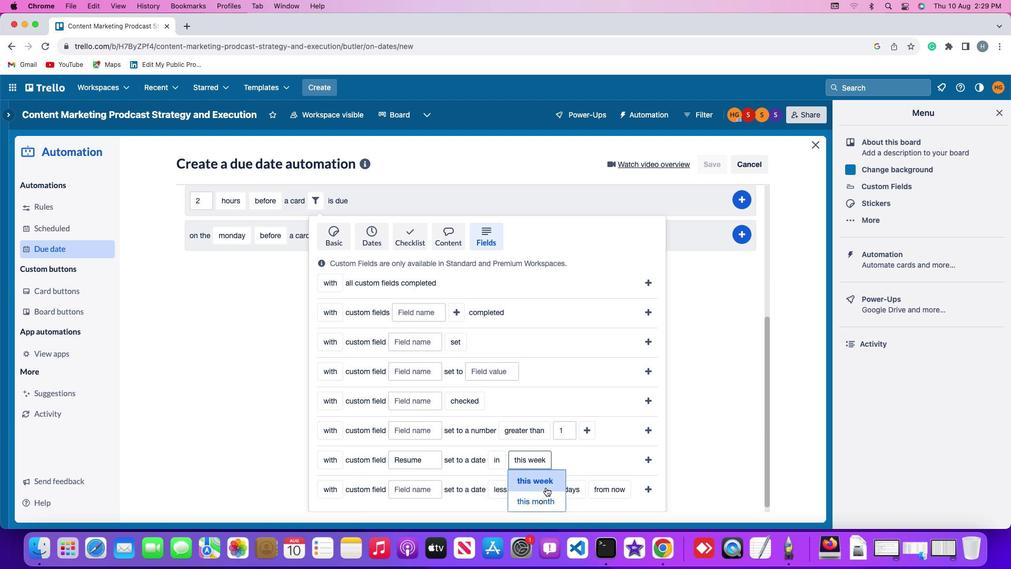 
Action: Mouse moved to (647, 457)
Screenshot: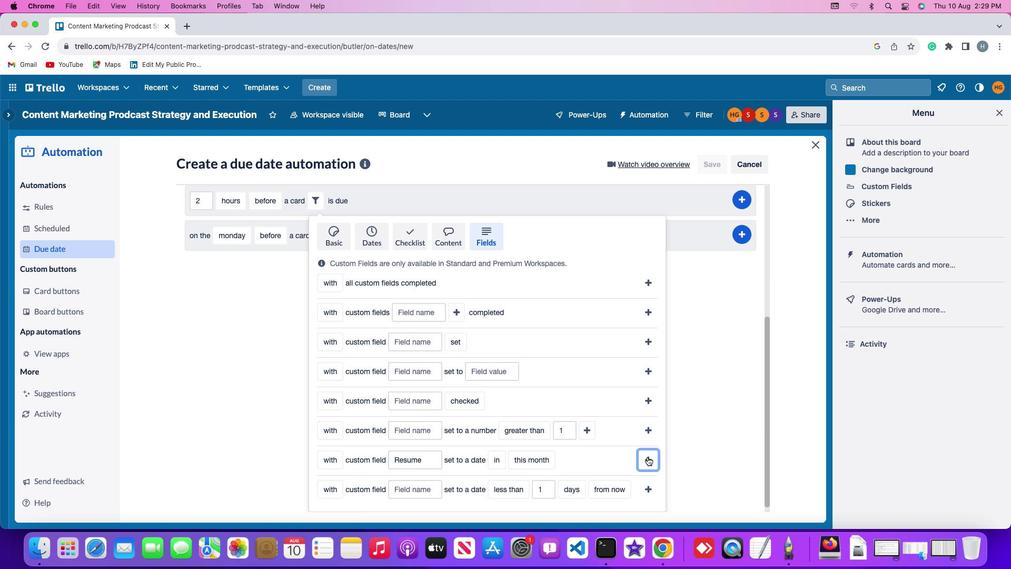 
Action: Mouse pressed left at (647, 457)
Screenshot: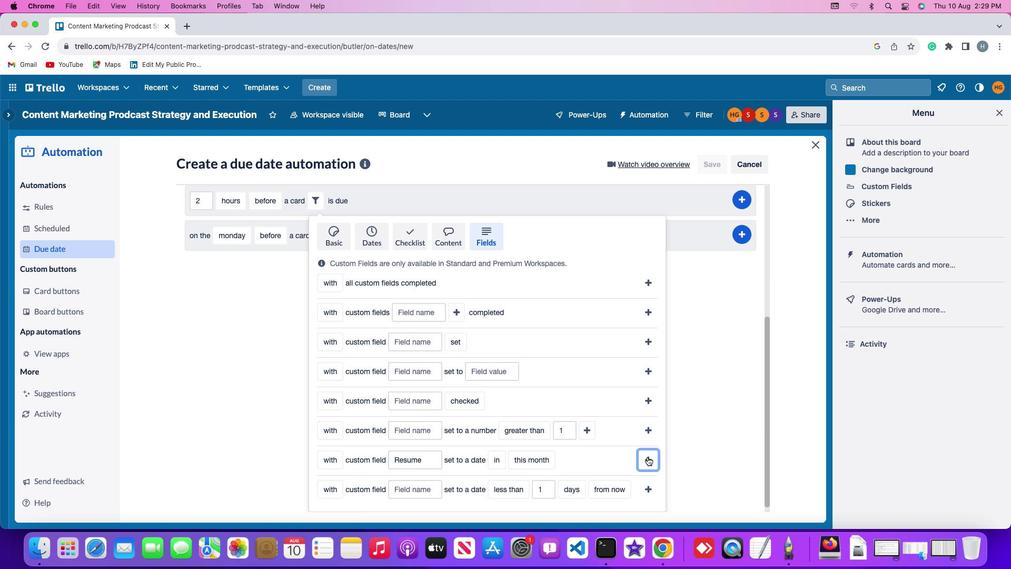 
Action: Mouse moved to (747, 423)
Screenshot: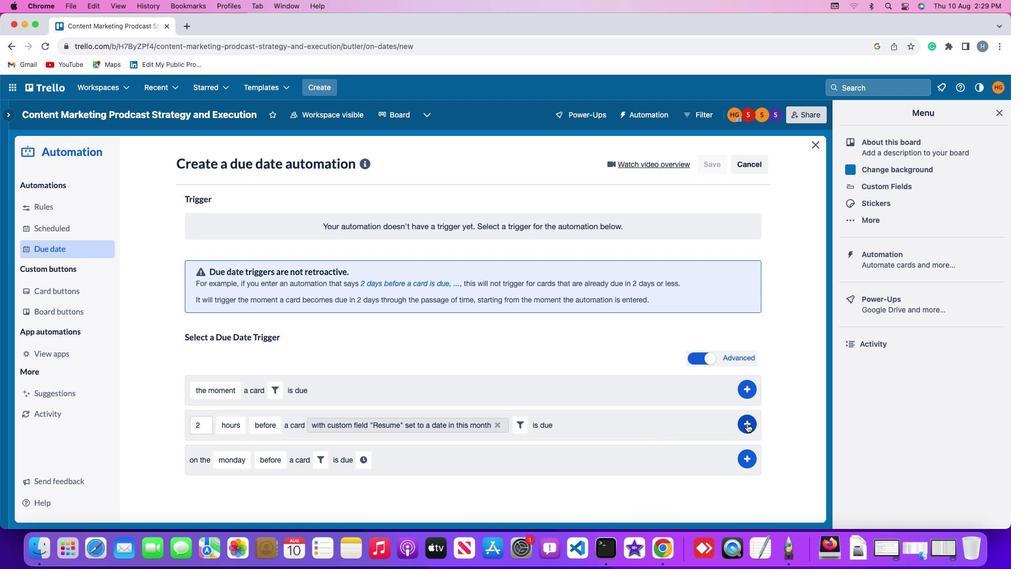 
Action: Mouse pressed left at (747, 423)
Screenshot: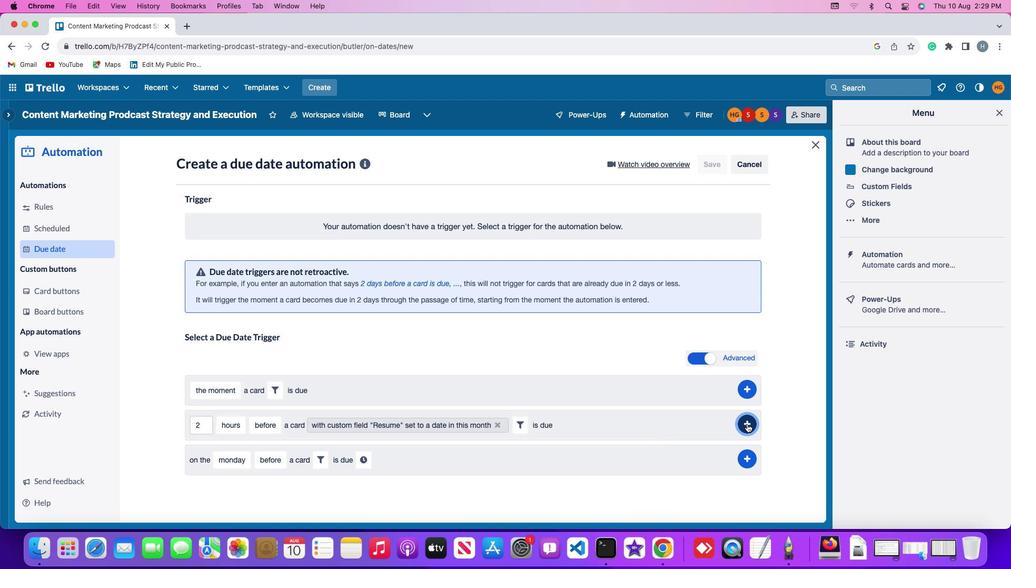 
Action: Mouse moved to (787, 358)
Screenshot: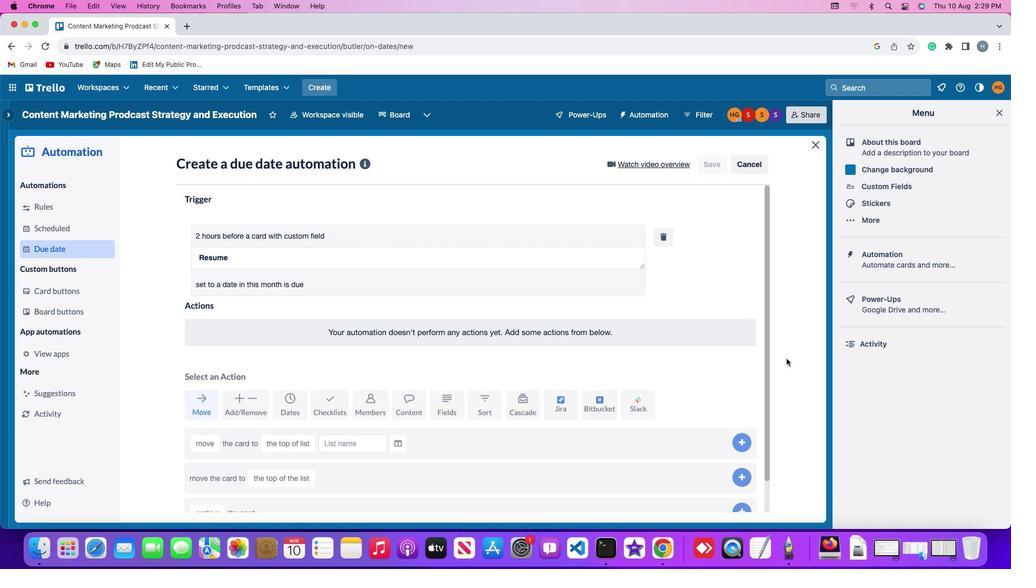 
